 Task: In the Contact  Autumn_Adams@colgate.com, Create email and send with subject: 'Elevate Your Success: Introducing a Transformative Opportunity', and with mail content 'Greetings,_x000D_
Introducing a visionary approach that will reshape the landscape of your industry. Join us and be part of the future of success!_x000D_
Kind Regards', attach the document: Agenda.pdf and insert image: visitingcard.jpg. Below Kind Regards, write Behance and insert the URL: 'www.behance.net'. Mark checkbox to create task to follow up : In 1 week. Logged in from softage.10@softage.net
Action: Mouse moved to (81, 59)
Screenshot: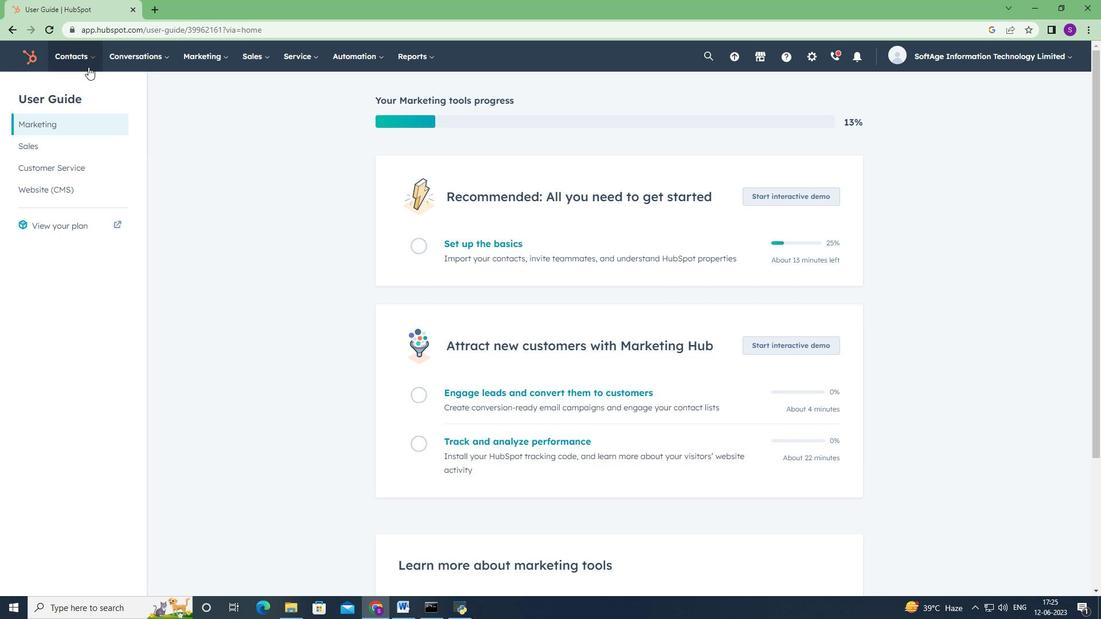 
Action: Mouse pressed left at (81, 59)
Screenshot: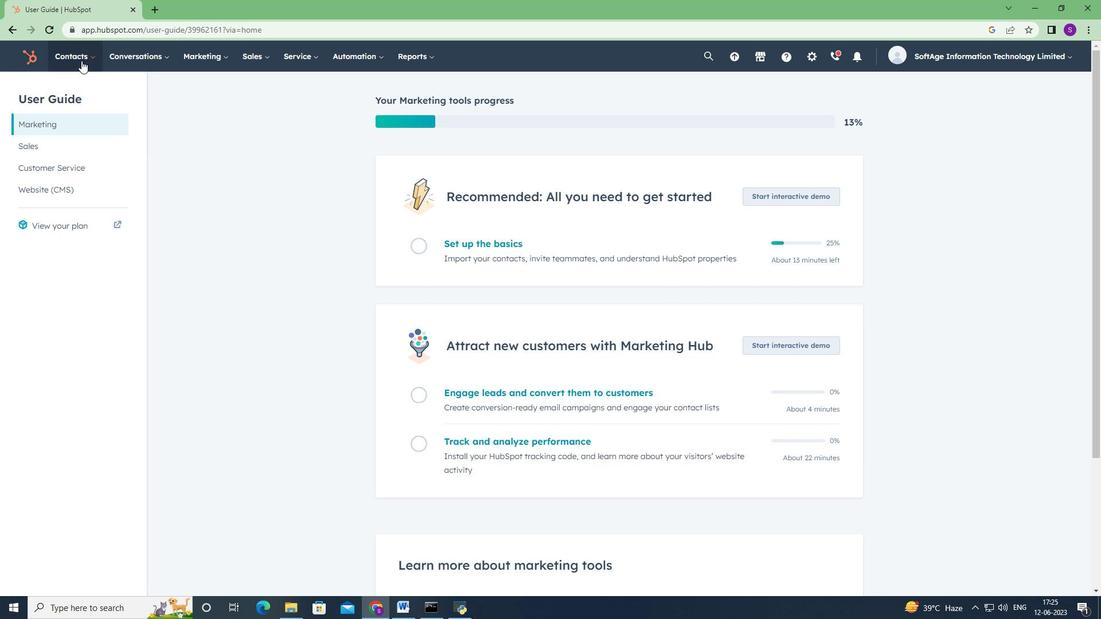 
Action: Mouse moved to (91, 88)
Screenshot: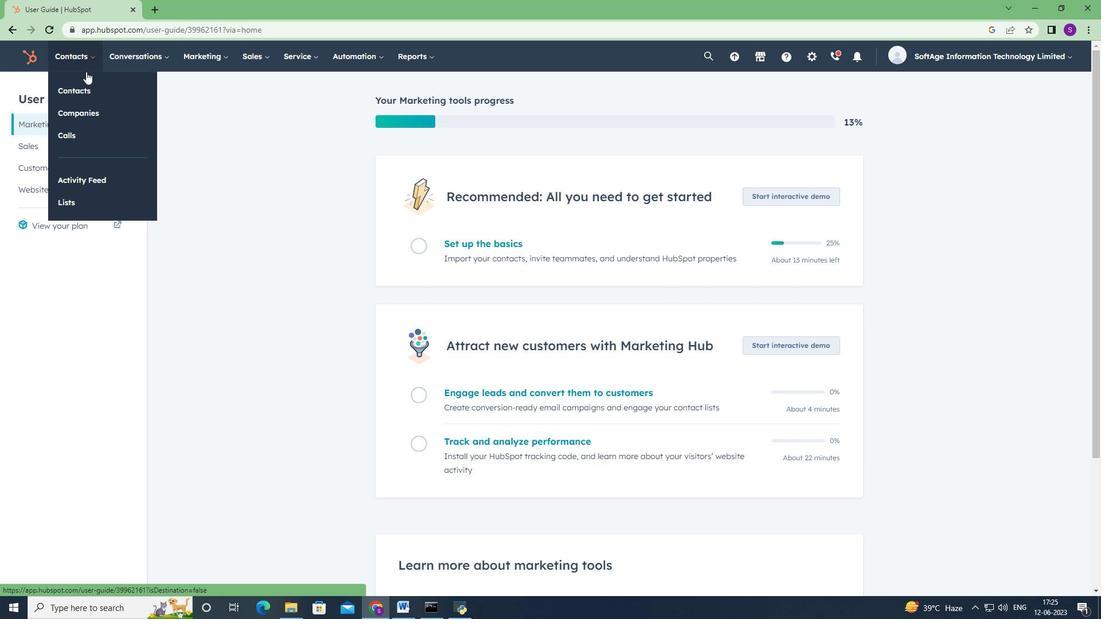 
Action: Mouse pressed left at (91, 88)
Screenshot: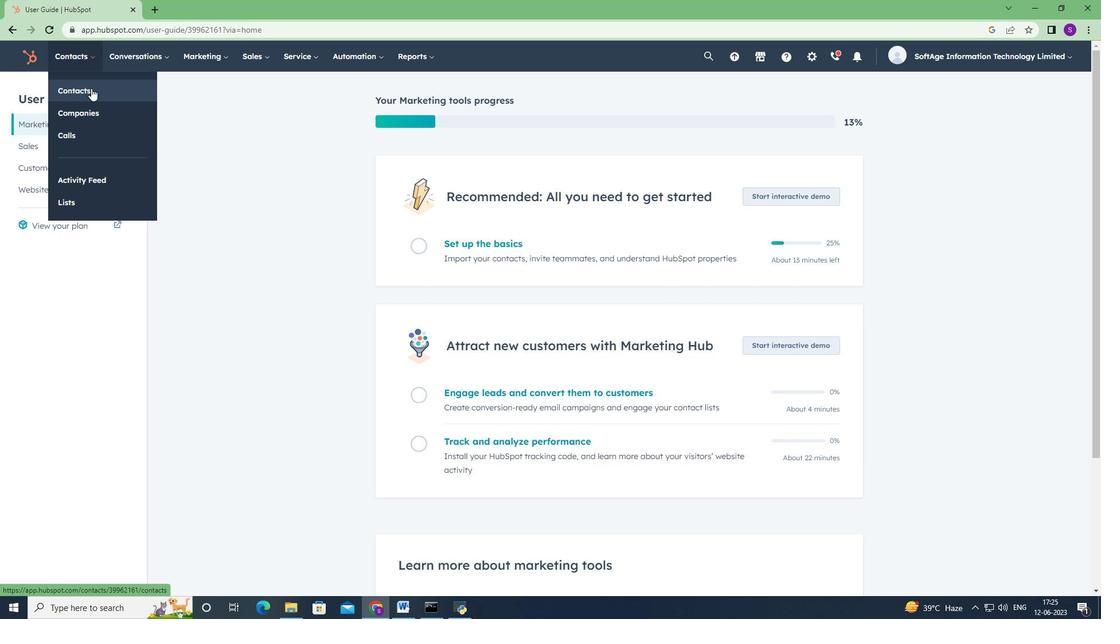 
Action: Mouse moved to (58, 183)
Screenshot: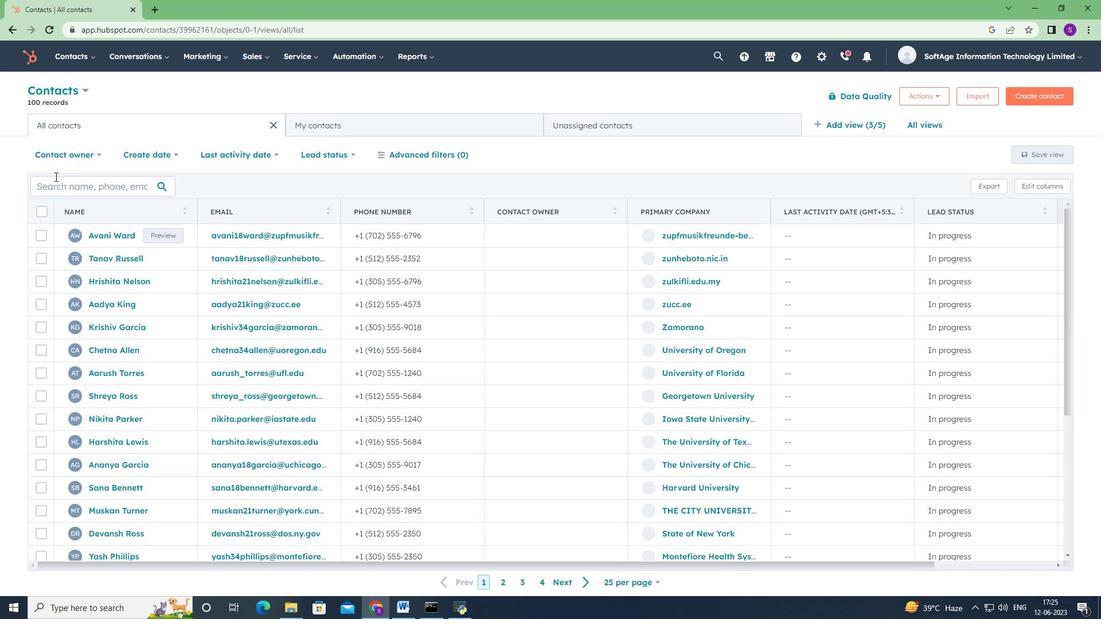 
Action: Mouse pressed left at (58, 183)
Screenshot: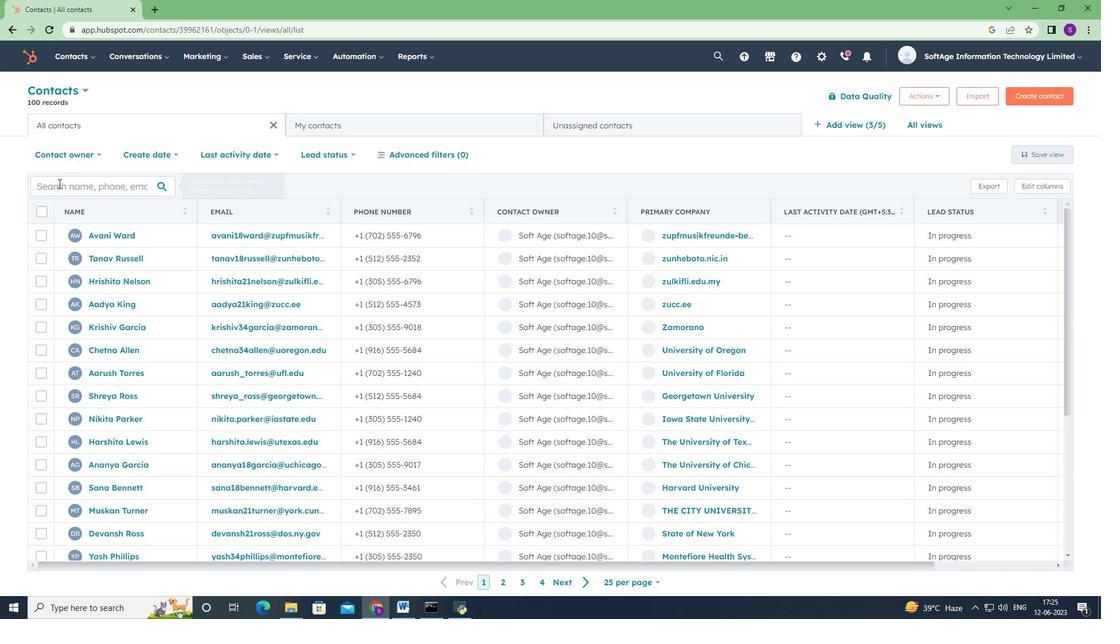 
Action: Key pressed <Key.shift>Autumn<Key.shift>_a<Key.backspace><Key.shift>Adams<Key.shift><Key.shift>@colgate.com
Screenshot: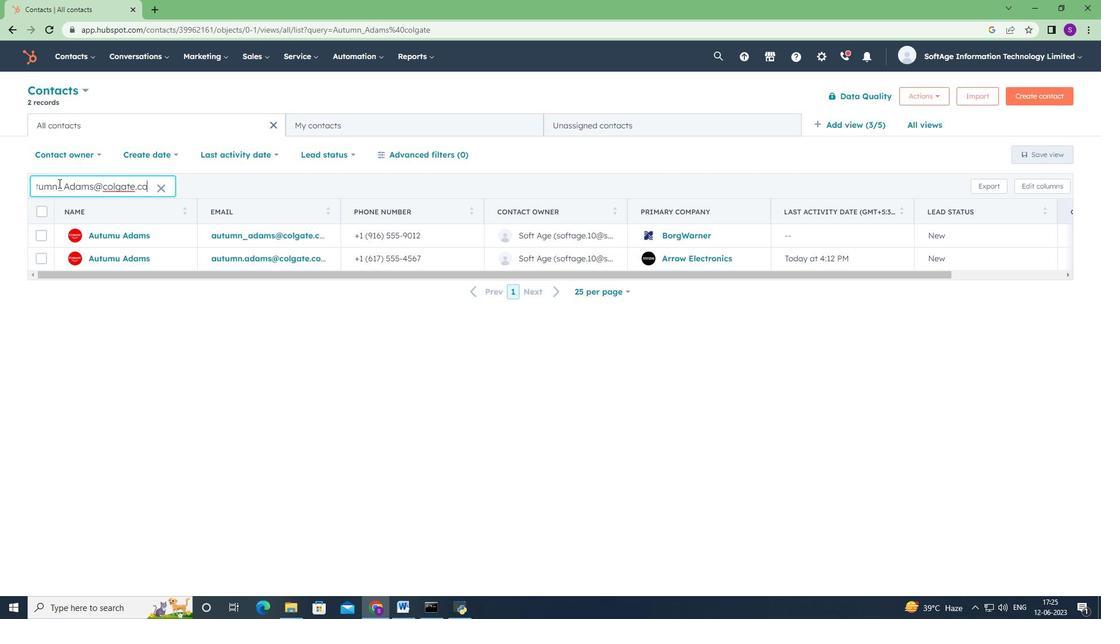 
Action: Mouse moved to (110, 238)
Screenshot: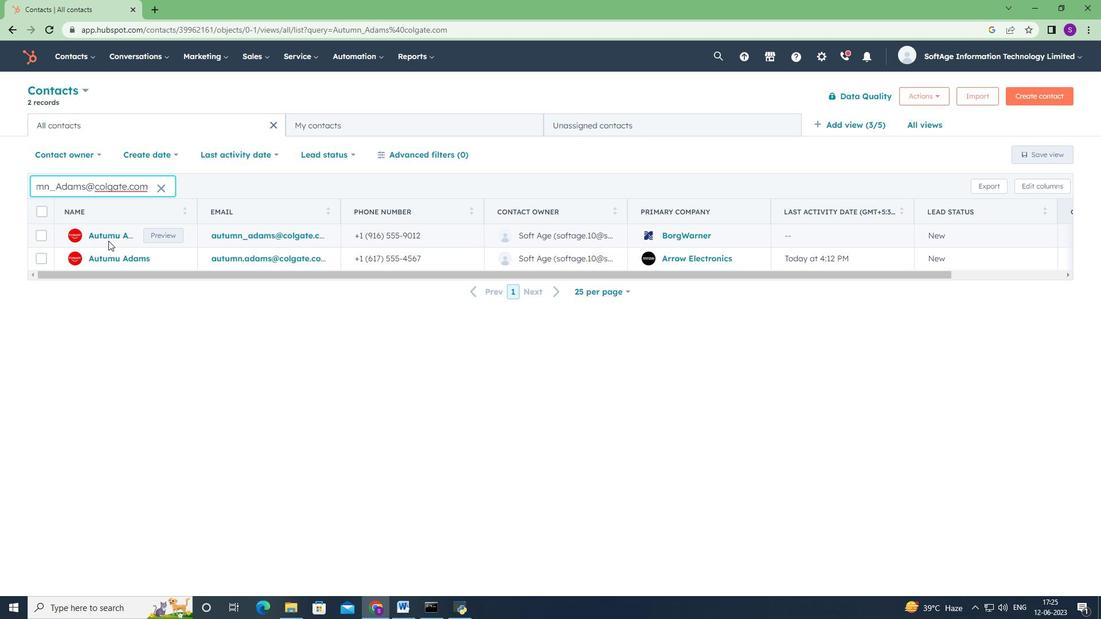 
Action: Mouse pressed left at (110, 238)
Screenshot: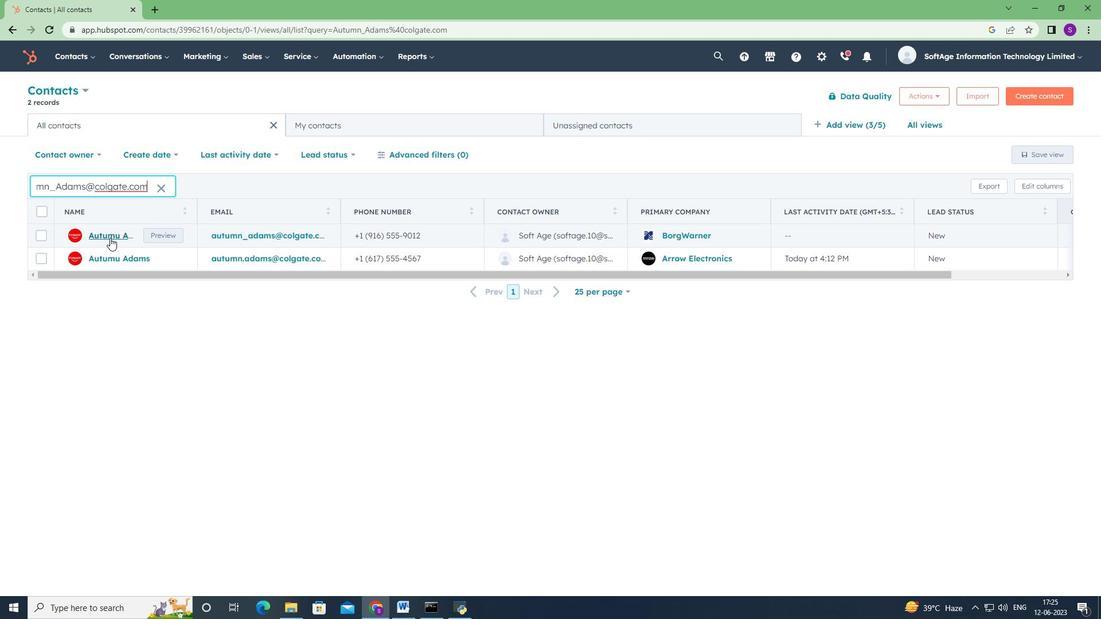 
Action: Mouse moved to (82, 188)
Screenshot: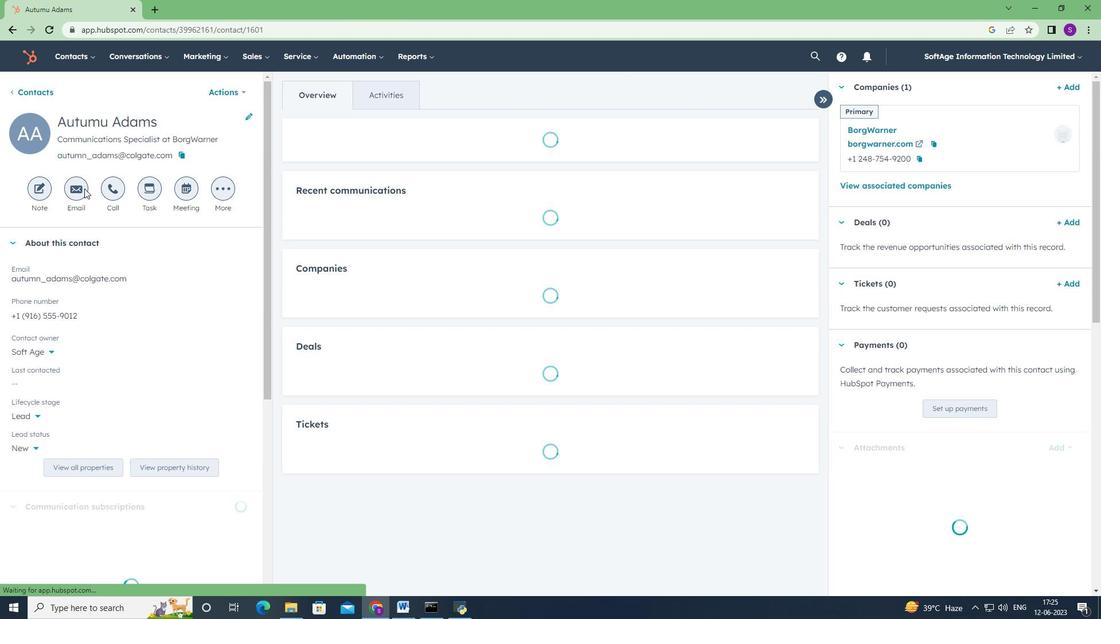 
Action: Mouse pressed left at (82, 188)
Screenshot: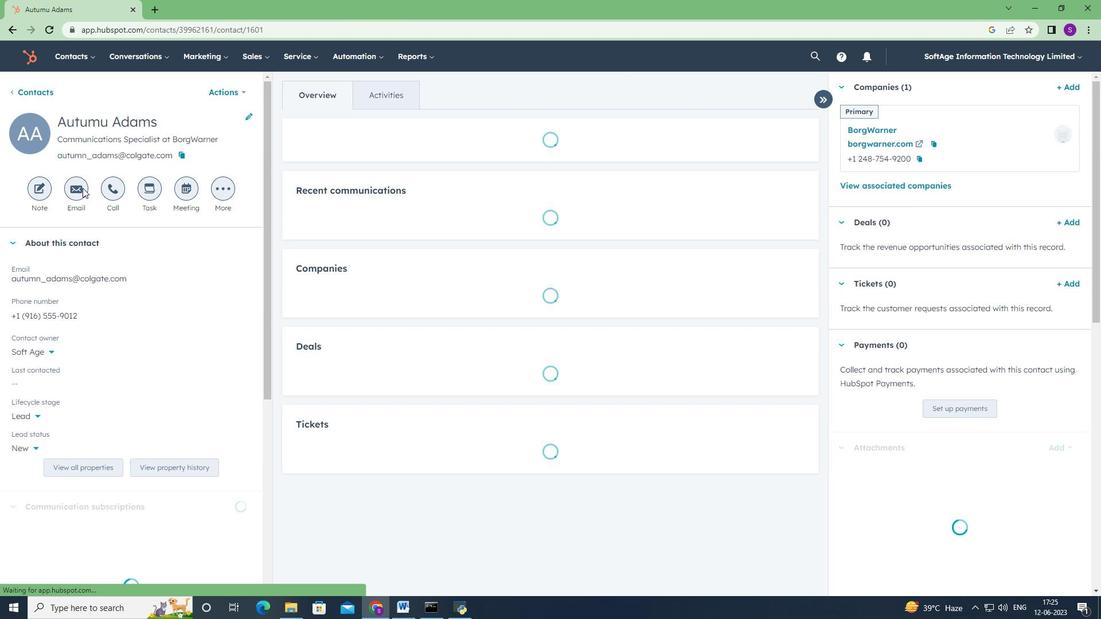 
Action: Mouse moved to (732, 405)
Screenshot: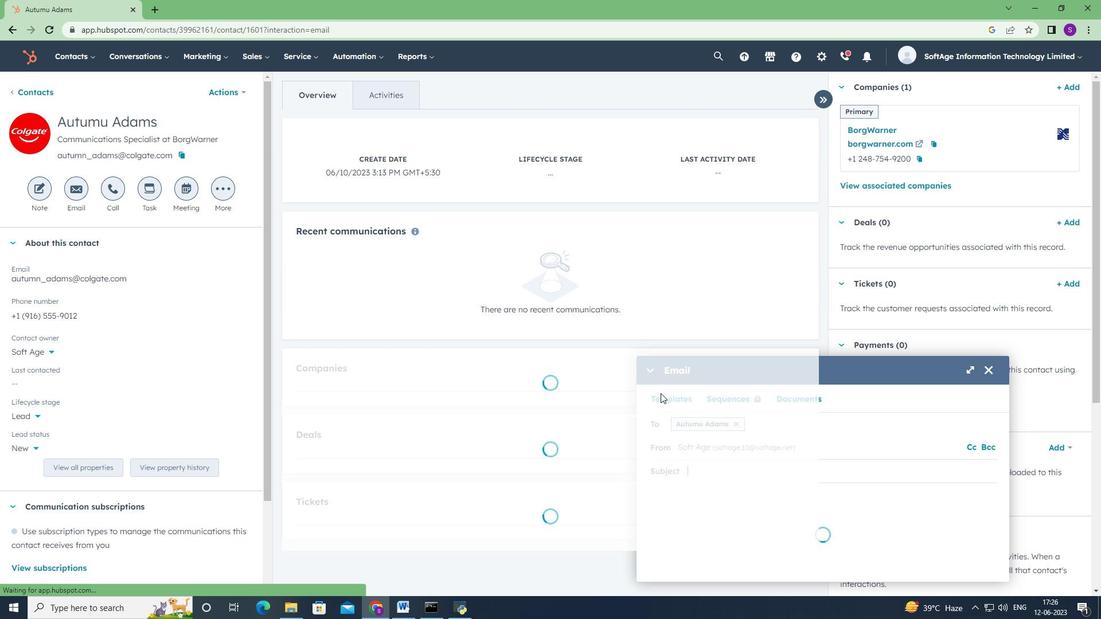 
Action: Mouse scrolled (732, 404) with delta (0, 0)
Screenshot: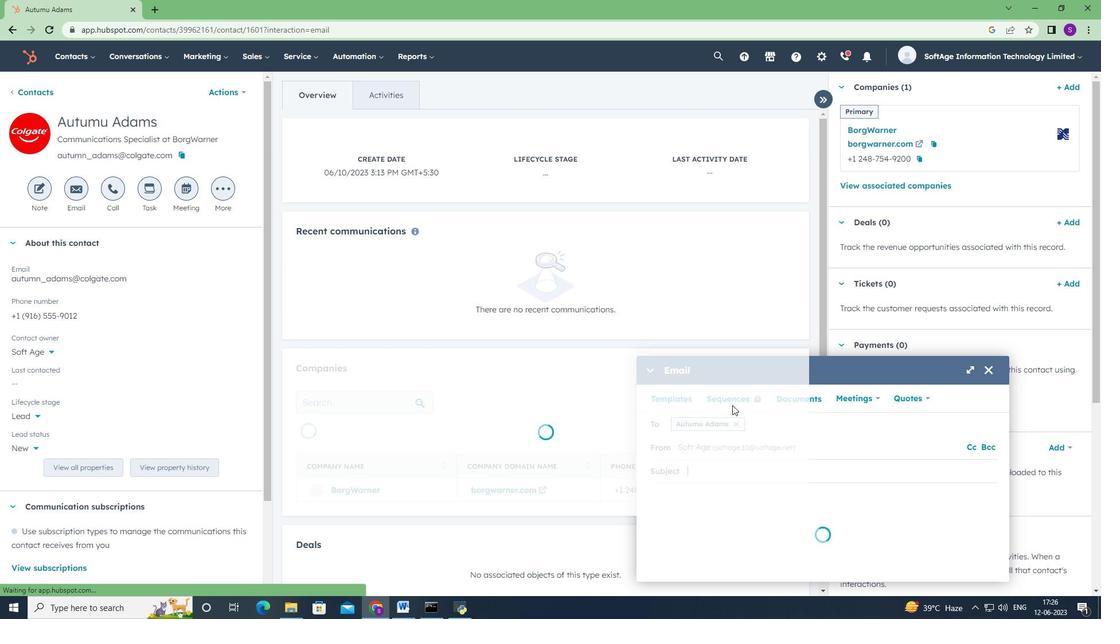 
Action: Mouse scrolled (732, 404) with delta (0, 0)
Screenshot: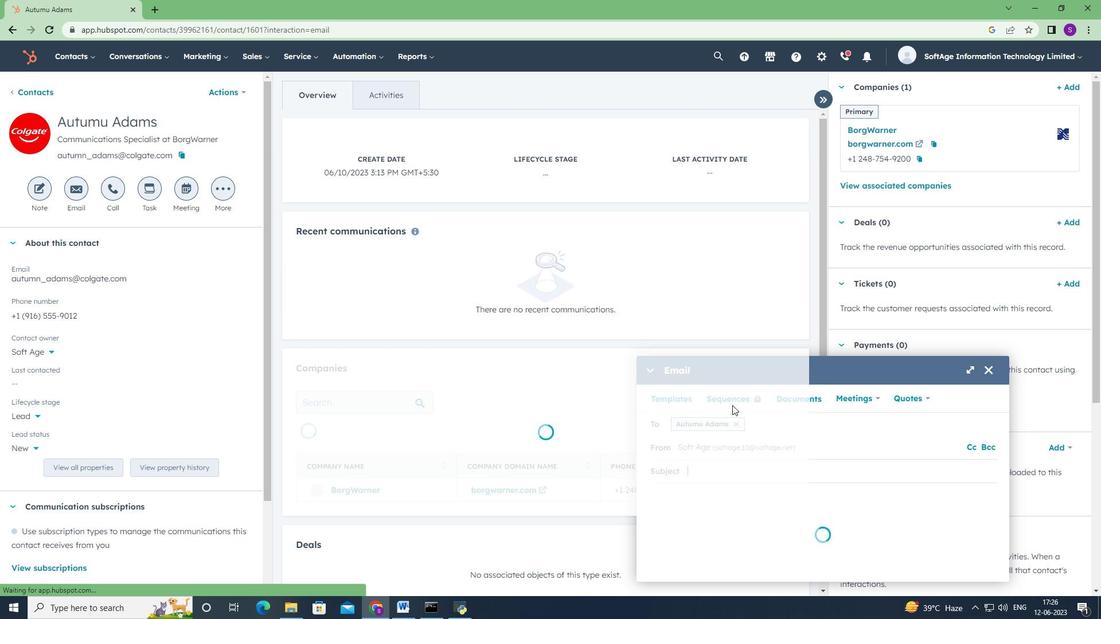 
Action: Mouse scrolled (732, 404) with delta (0, 0)
Screenshot: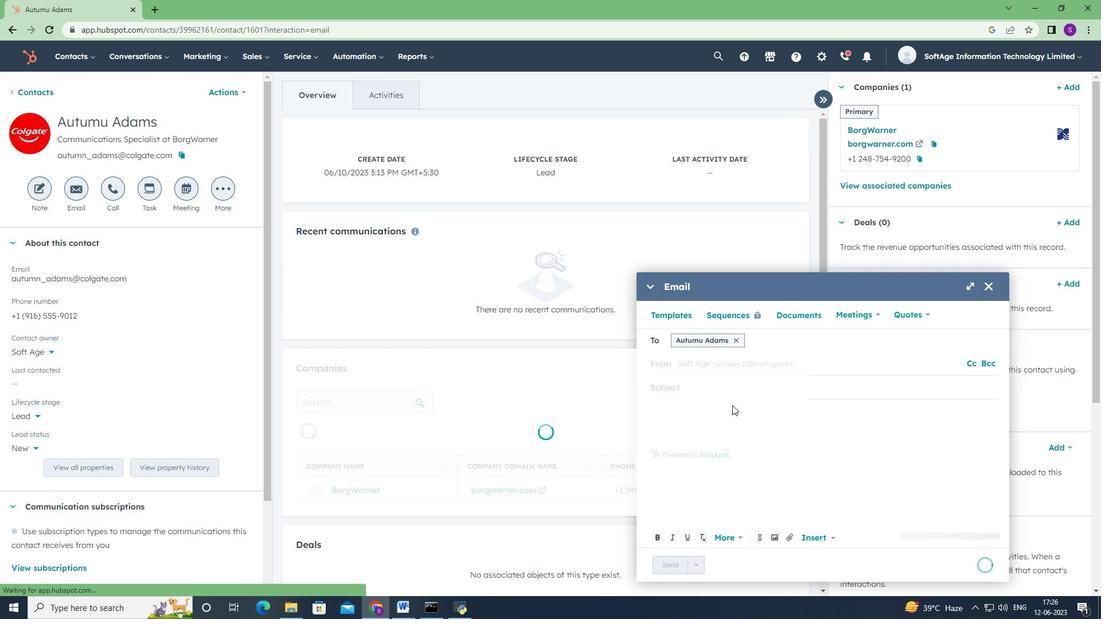 
Action: Mouse moved to (694, 383)
Screenshot: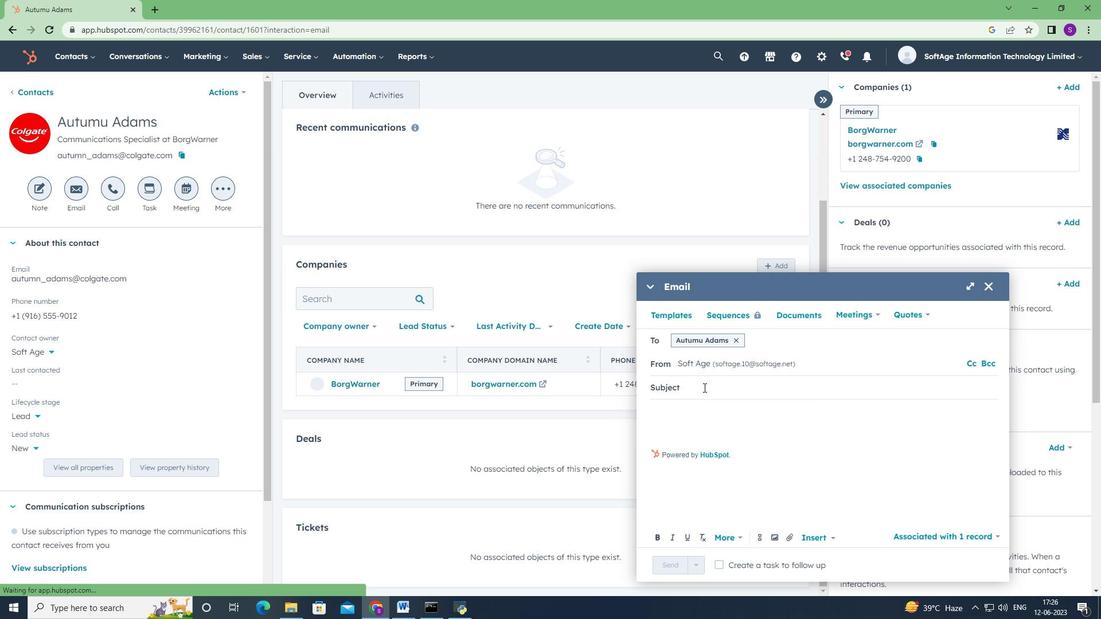 
Action: Mouse pressed left at (694, 383)
Screenshot: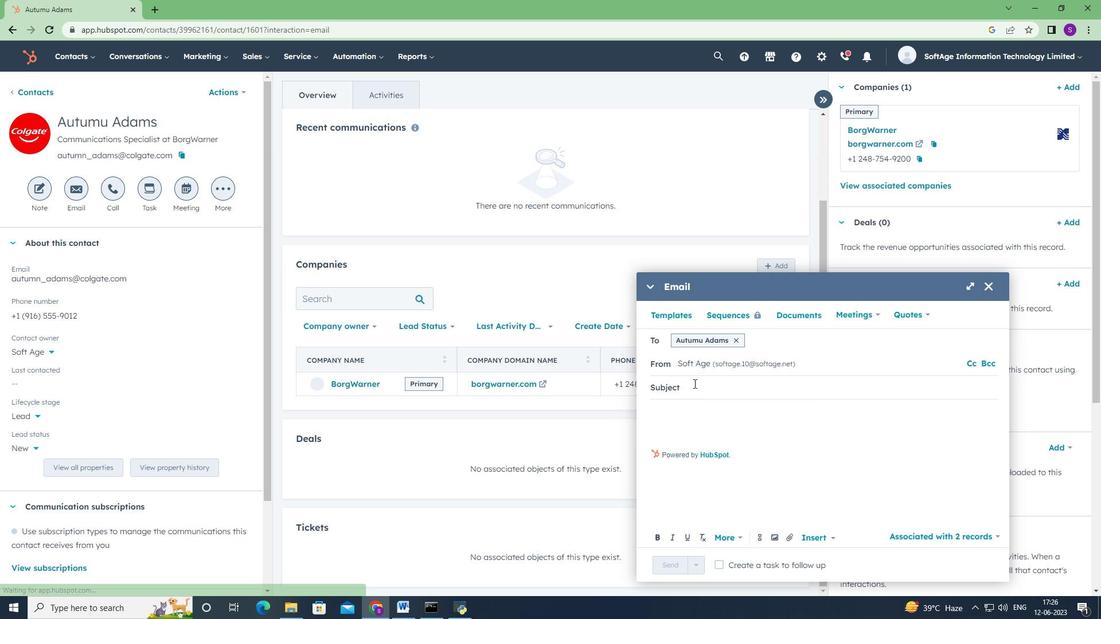 
Action: Key pressed <Key.shift>Elevate<Key.space><Key.shift>YOur<Key.space><Key.shift>Success<Key.shift>:<Key.space><Key.shift><Key.shift><Key.shift>Introducing<Key.space>a<Key.space><Key.shift>Transformative<Key.space><Key.shift>Opportunity
Screenshot: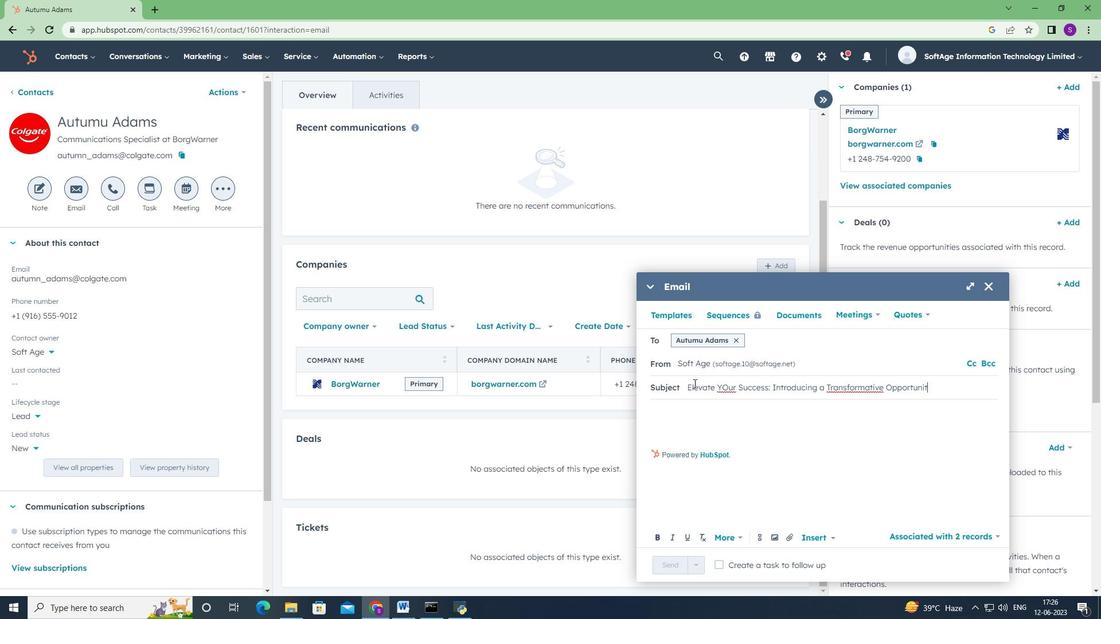 
Action: Mouse moved to (669, 409)
Screenshot: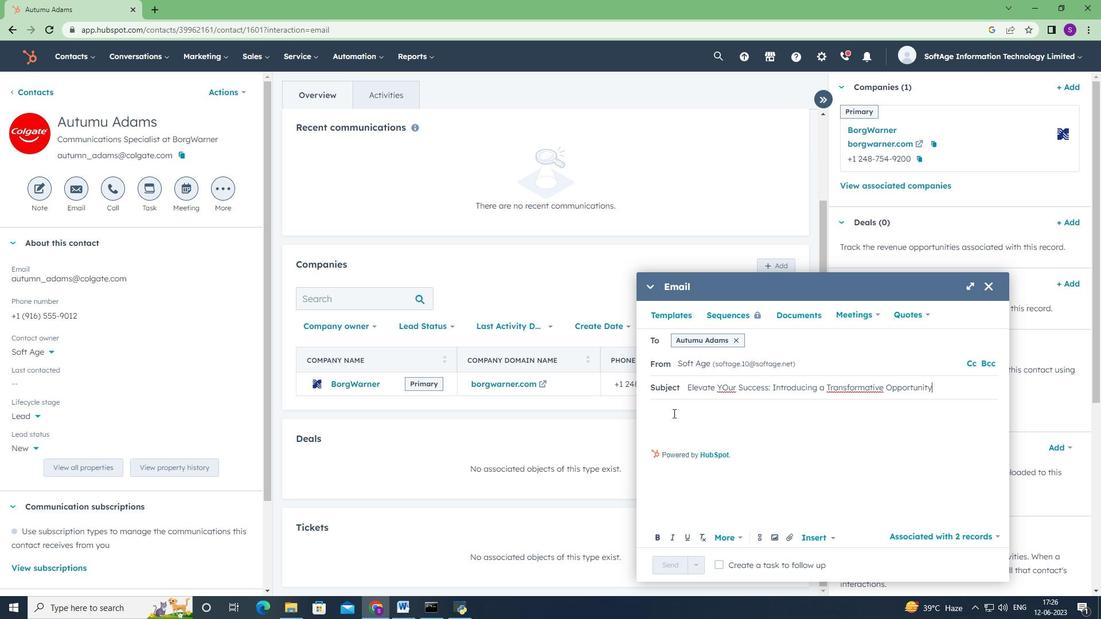
Action: Mouse pressed left at (669, 409)
Screenshot: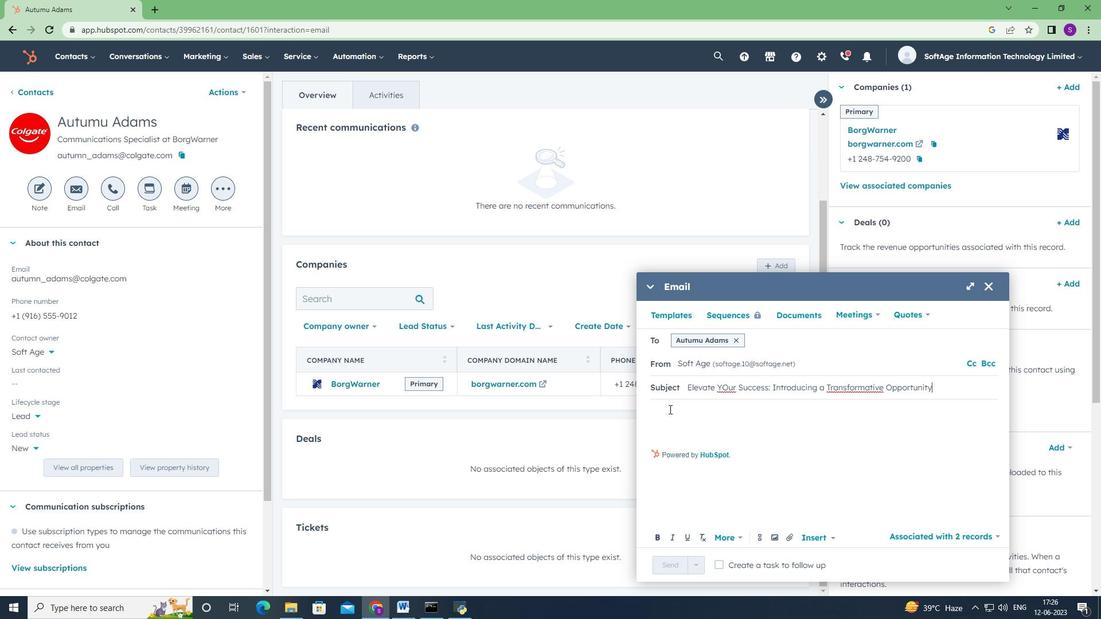 
Action: Key pressed <Key.shift><Key.shift><Key.shift><Key.shift><Key.shift><Key.shift><Key.shift><Key.shift><Key.shift><Key.shift><Key.shift><Key.shift><Key.shift><Key.shift><Key.shift><Key.shift><Key.shift><Key.shift><Key.shift><Key.shift><Key.shift><Key.shift><Key.shift><Key.shift><Key.shift><Key.shift><Key.shift><Key.shift><Key.shift><Key.shift><Key.shift><Key.shift><Key.shift><Key.shift><Key.shift><Key.shift><Key.shift><Key.shift><Key.shift><Key.shift><Key.shift><Key.shift><Key.shift>Greetings
Screenshot: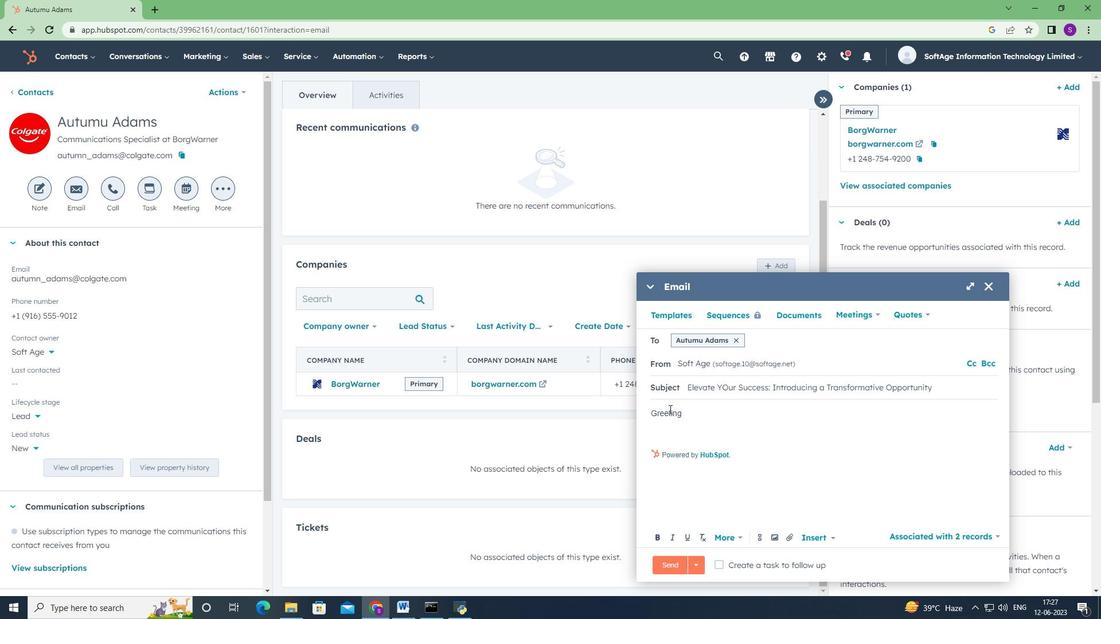 
Action: Mouse moved to (702, 416)
Screenshot: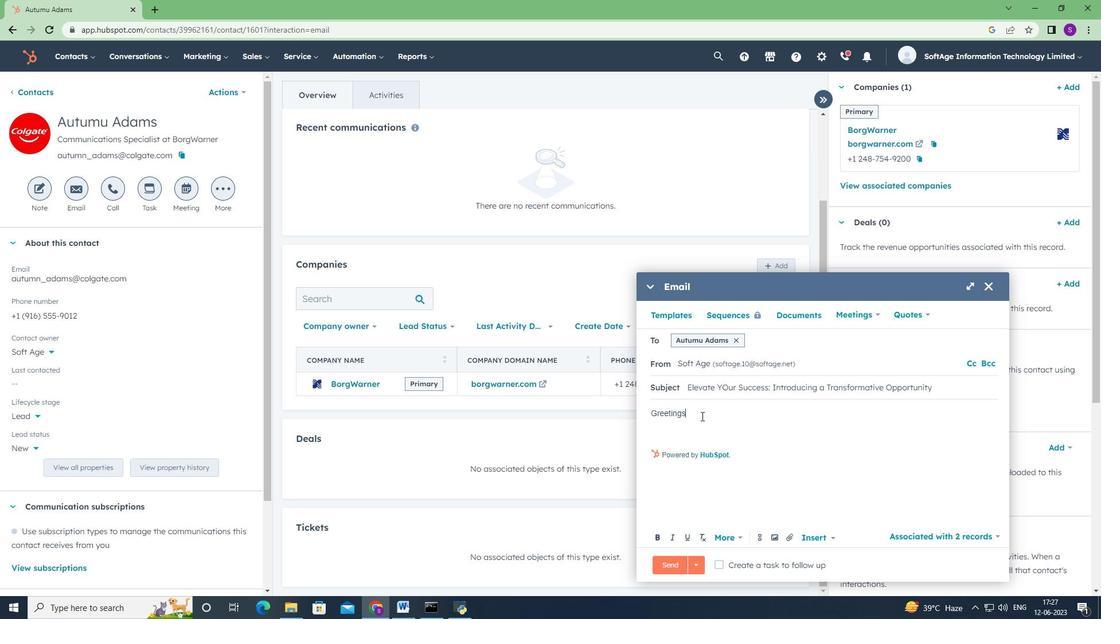 
Action: Key pressed <Key.enter><Key.shift><Key.shift><Key.shift><Key.shift><Key.shift><Key.shift><Key.shift>Introducing<Key.space>a<Key.space>visionary<Key.space>apprach<Key.space>that<Key.space>will<Key.space>reshape<Key.space>the<Key.space>landscape<Key.space>of<Key.space>your<Key.space>industry.<Key.space><Key.shift>Join<Key.space>us<Key.space>and<Key.space>be<Key.space>part<Key.space>of<Key.space>the<Key.space>future<Key.space>of<Key.space>success<Key.shift>!<Key.enter><Key.shift><Key.shift><Key.shift><Key.shift>Kind<Key.space>r<Key.backspace><Key.shift>Regards
Screenshot: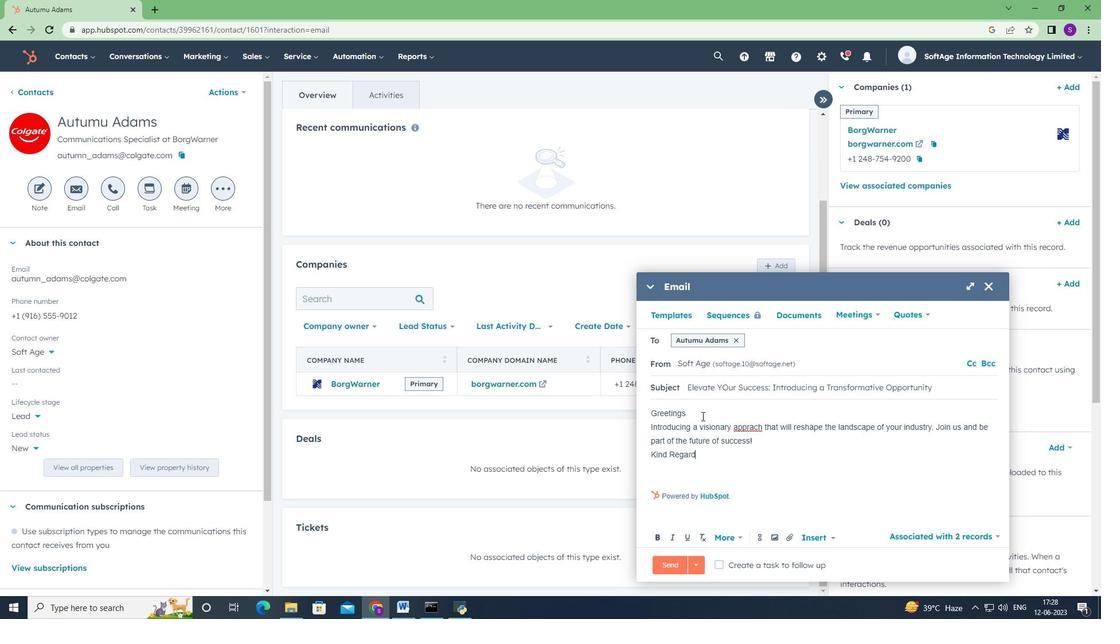 
Action: Mouse moved to (791, 538)
Screenshot: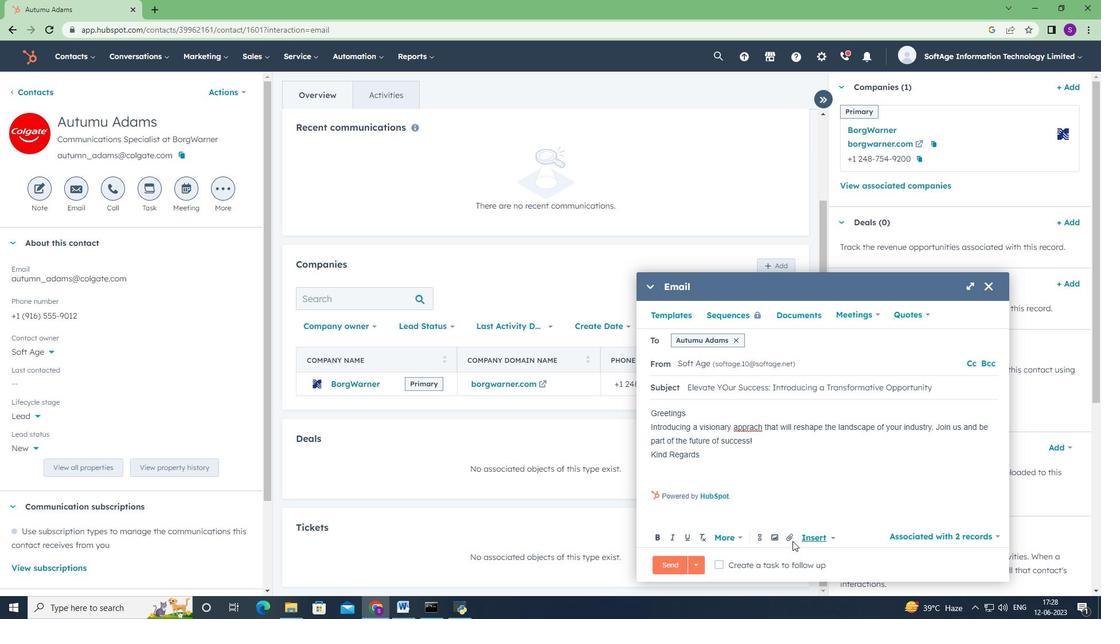 
Action: Mouse pressed left at (791, 538)
Screenshot: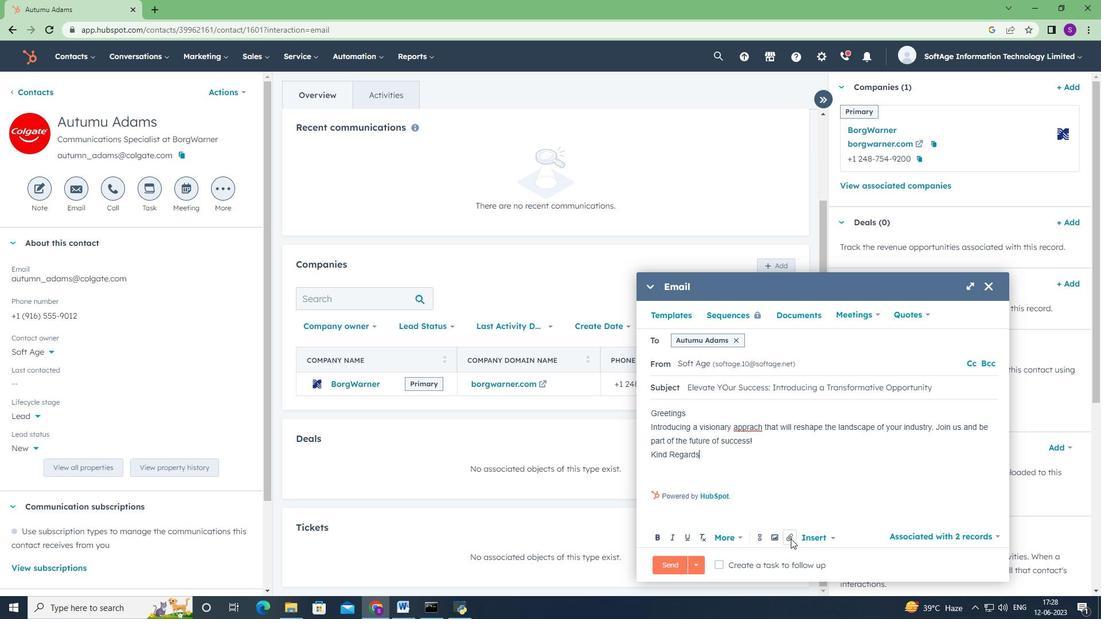 
Action: Mouse moved to (811, 501)
Screenshot: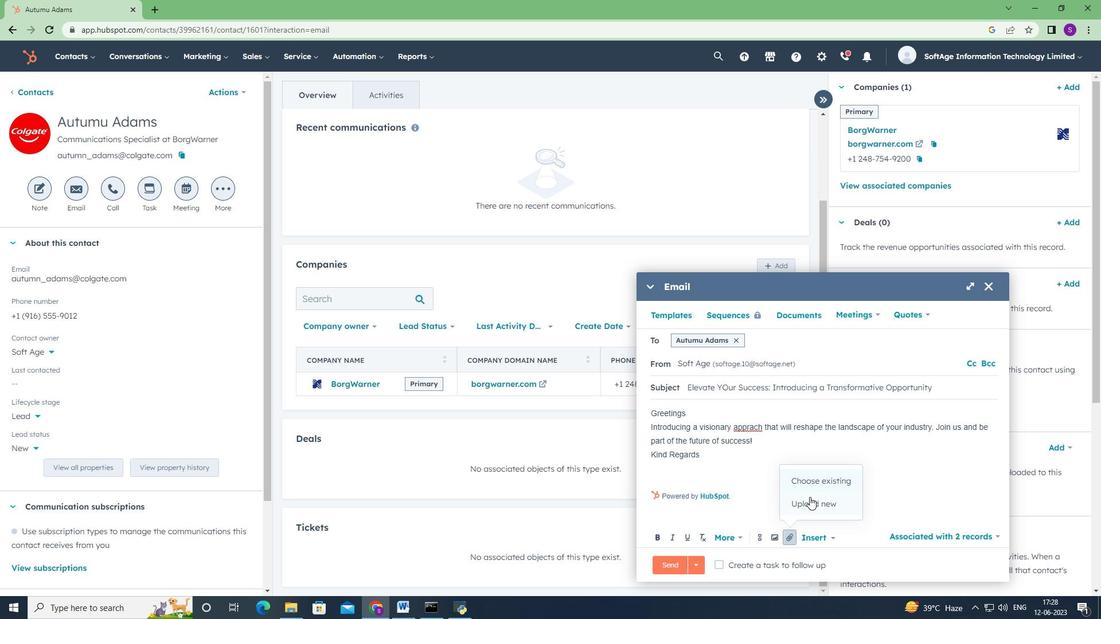
Action: Mouse pressed left at (811, 501)
Screenshot: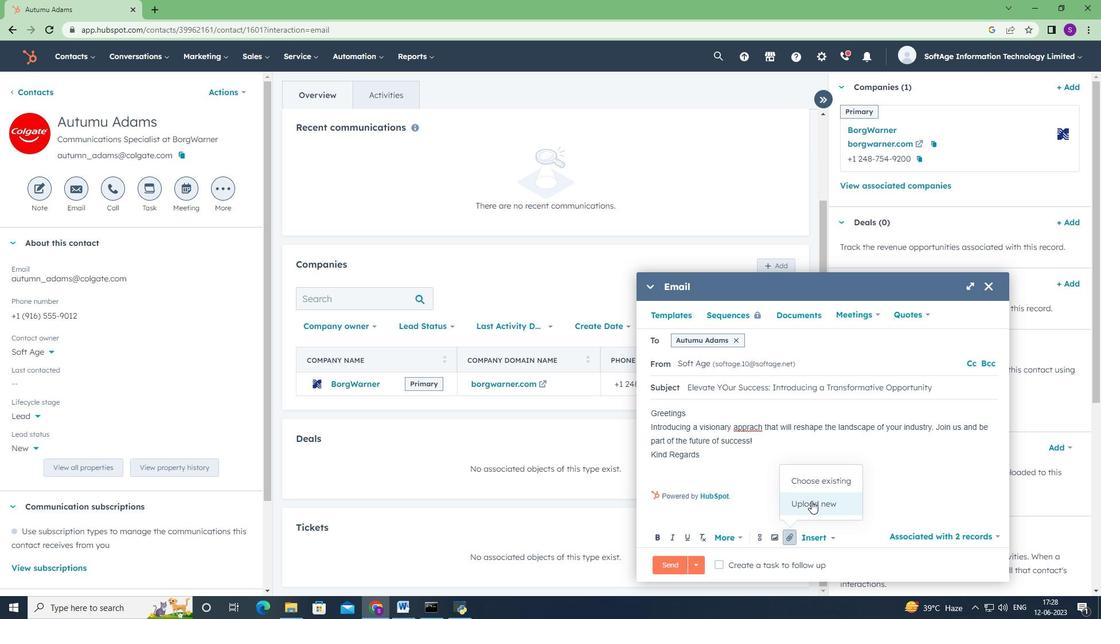 
Action: Mouse moved to (57, 139)
Screenshot: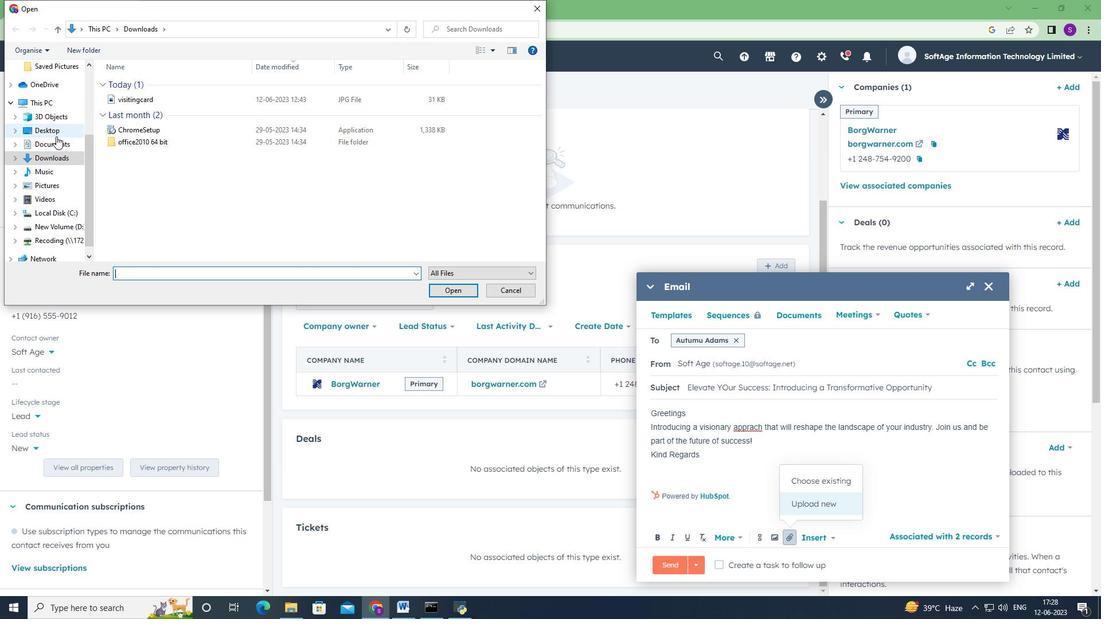 
Action: Mouse pressed left at (57, 139)
Screenshot: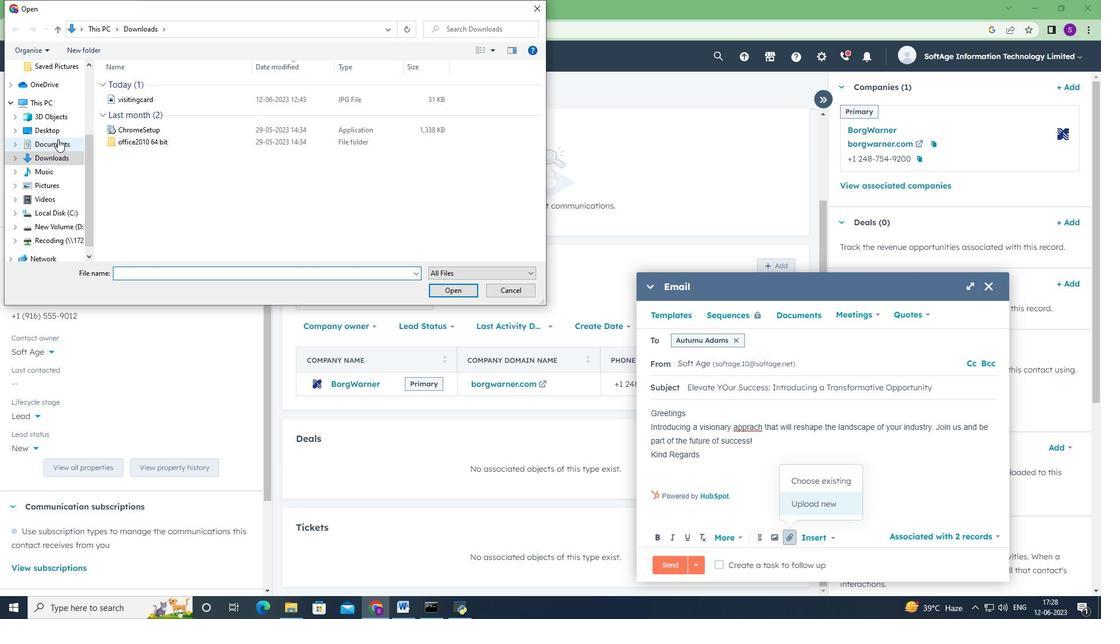 
Action: Mouse moved to (130, 82)
Screenshot: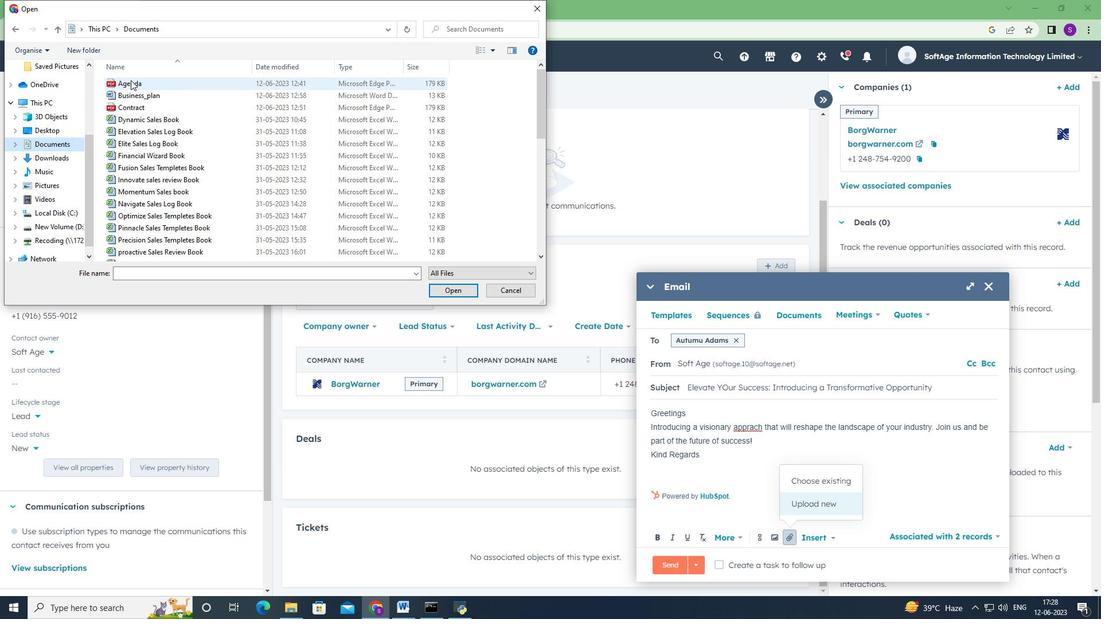 
Action: Mouse pressed left at (130, 82)
Screenshot: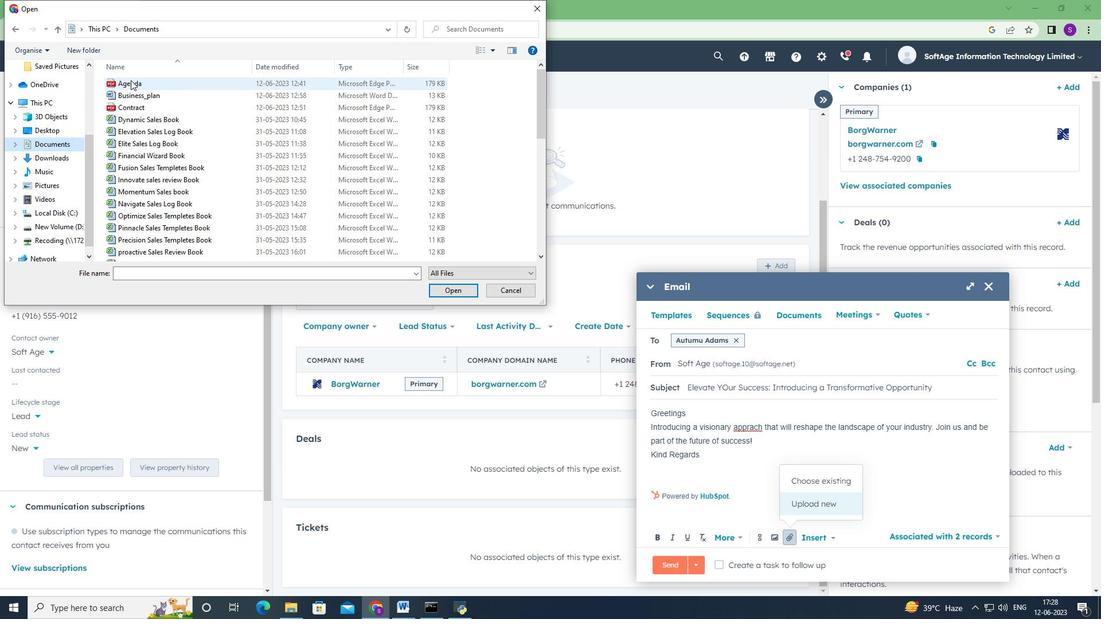 
Action: Mouse moved to (448, 289)
Screenshot: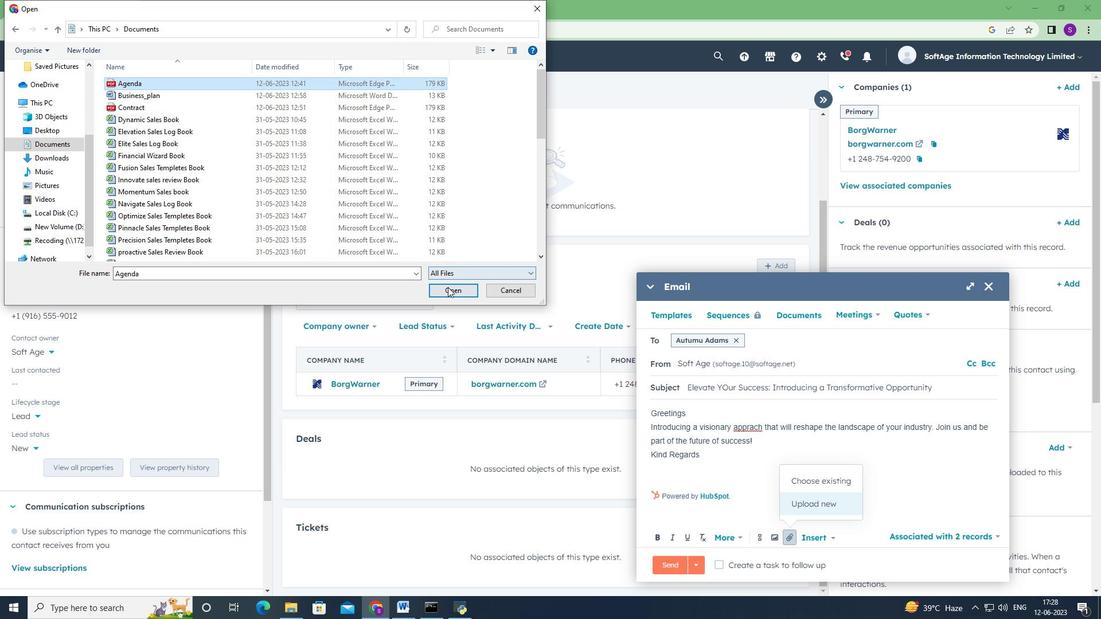 
Action: Mouse pressed left at (448, 289)
Screenshot: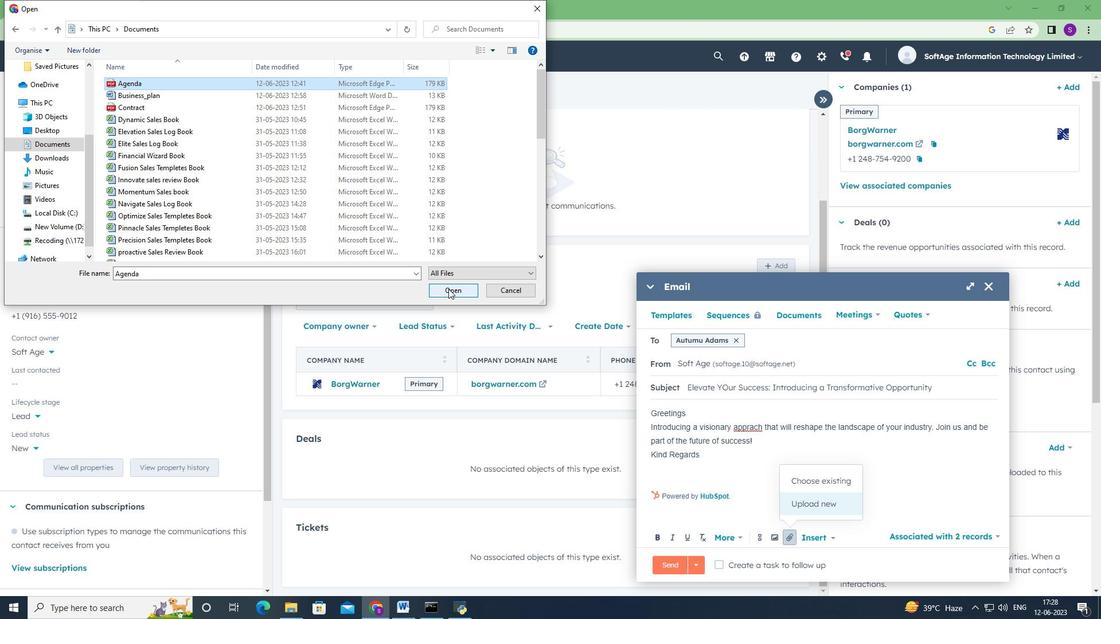 
Action: Mouse moved to (770, 508)
Screenshot: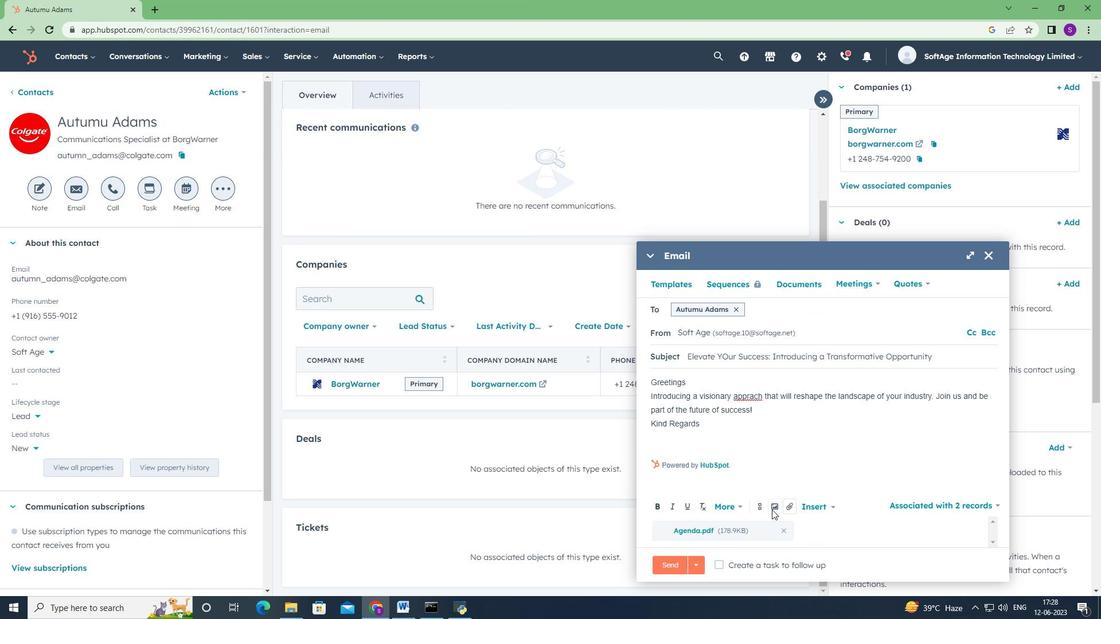 
Action: Mouse pressed left at (770, 508)
Screenshot: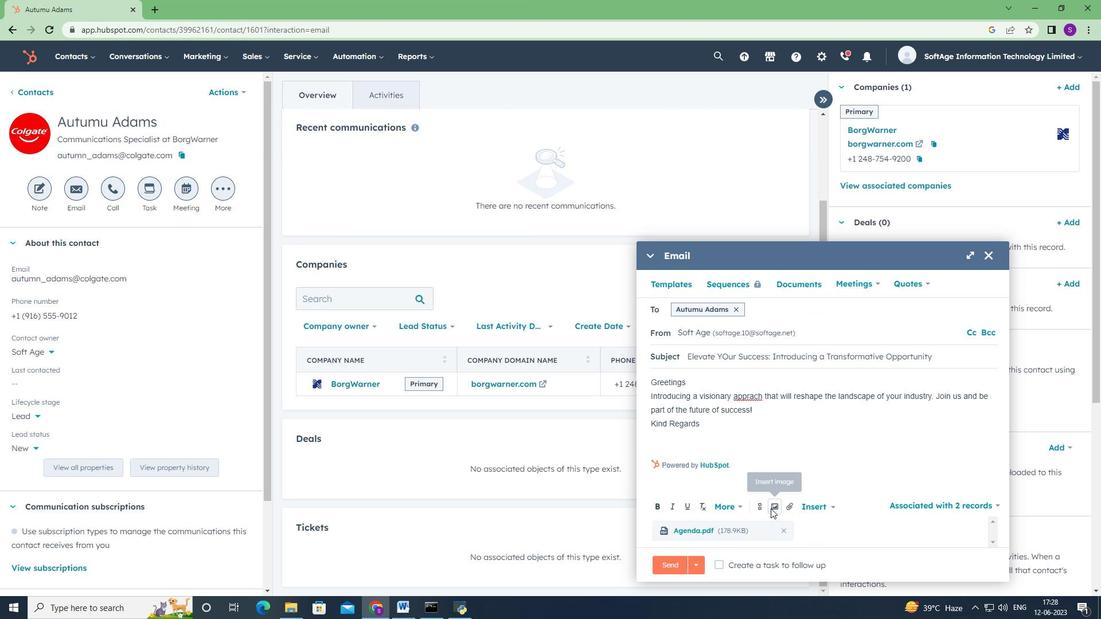 
Action: Mouse moved to (754, 474)
Screenshot: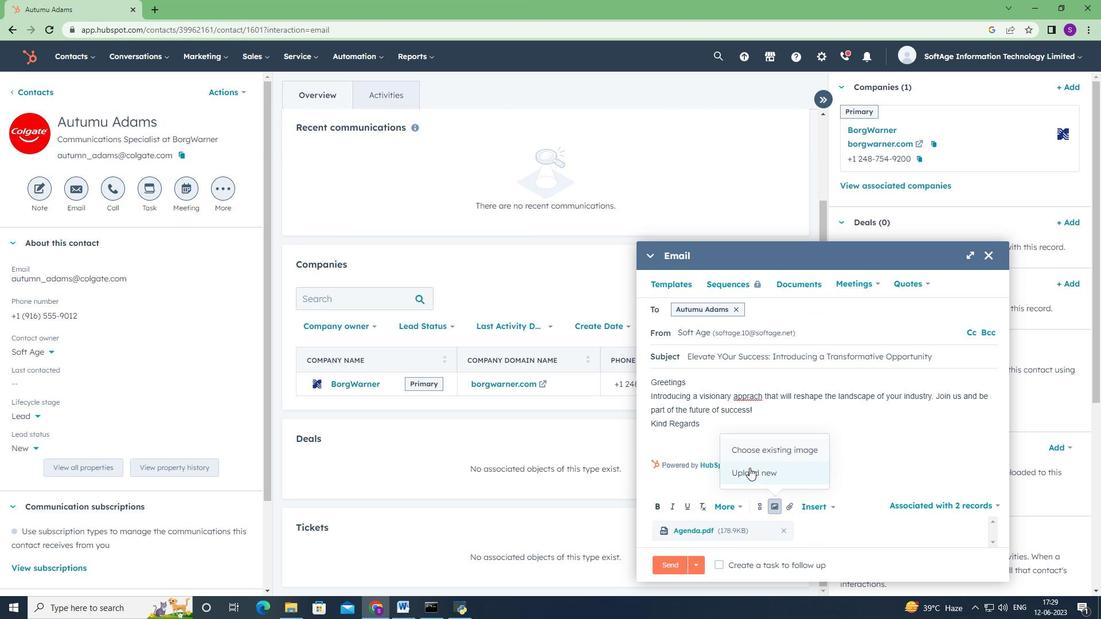 
Action: Mouse pressed left at (754, 474)
Screenshot: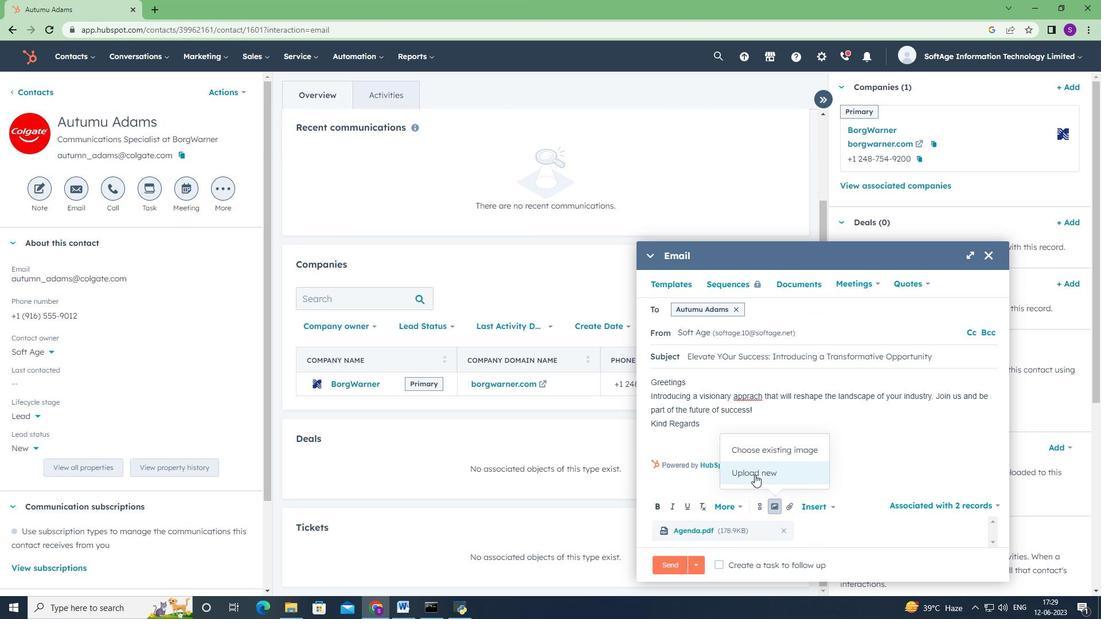 
Action: Mouse moved to (62, 155)
Screenshot: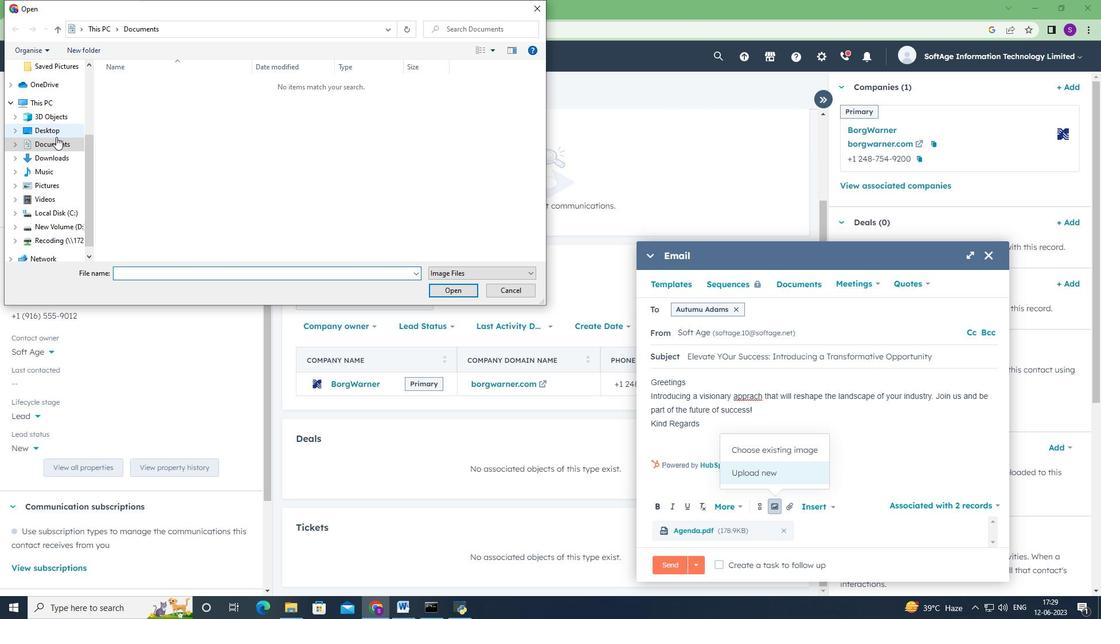 
Action: Mouse pressed left at (62, 155)
Screenshot: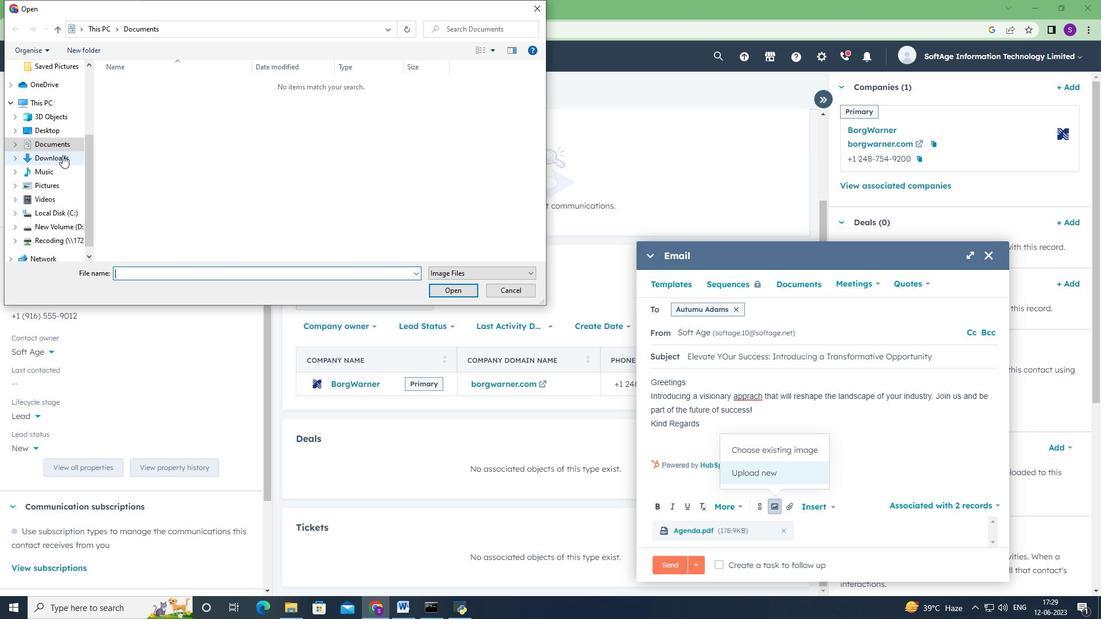 
Action: Mouse moved to (160, 102)
Screenshot: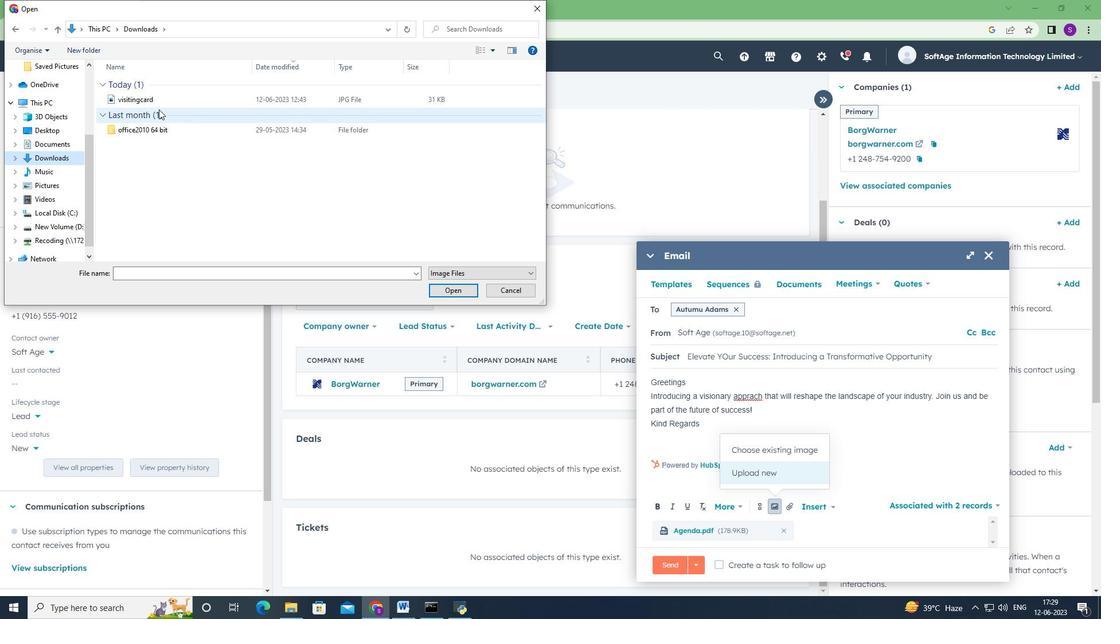 
Action: Mouse pressed left at (160, 102)
Screenshot: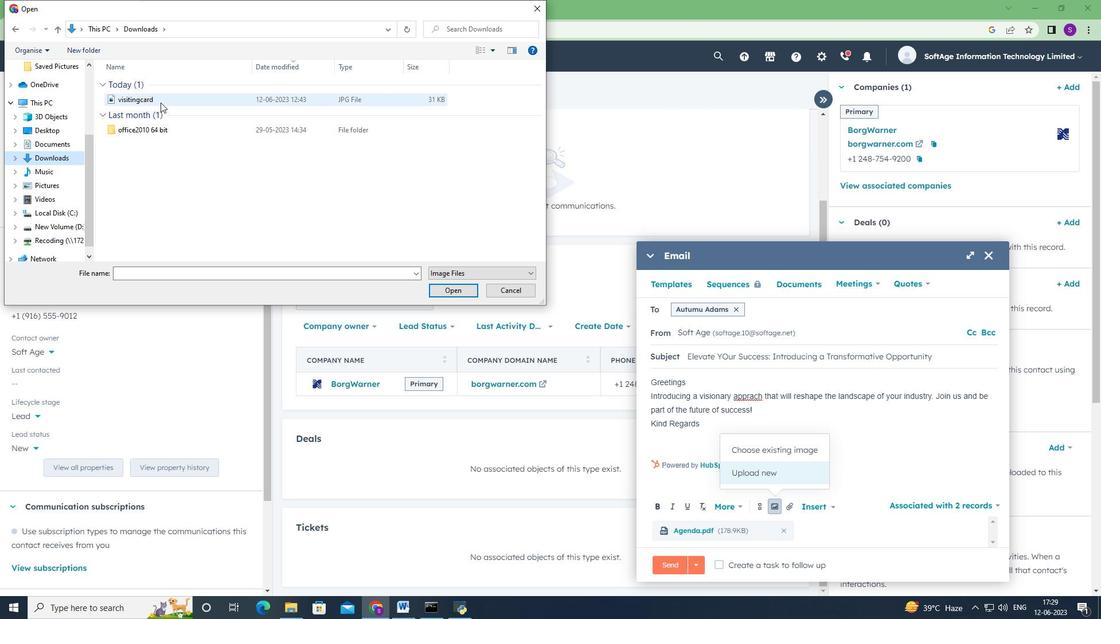 
Action: Mouse moved to (462, 289)
Screenshot: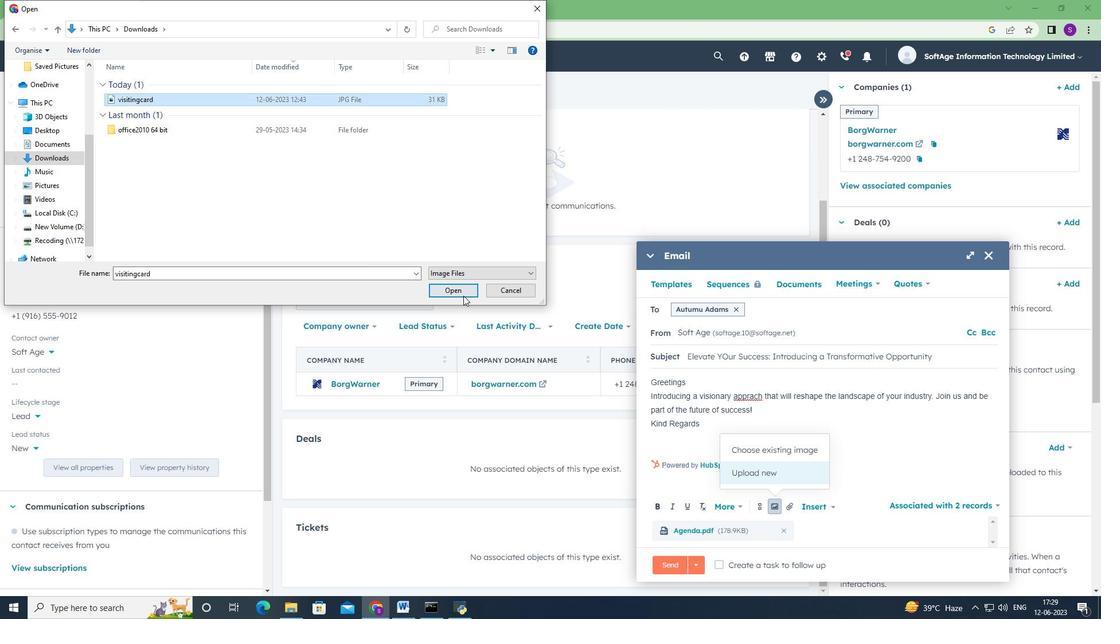 
Action: Mouse pressed left at (462, 289)
Screenshot: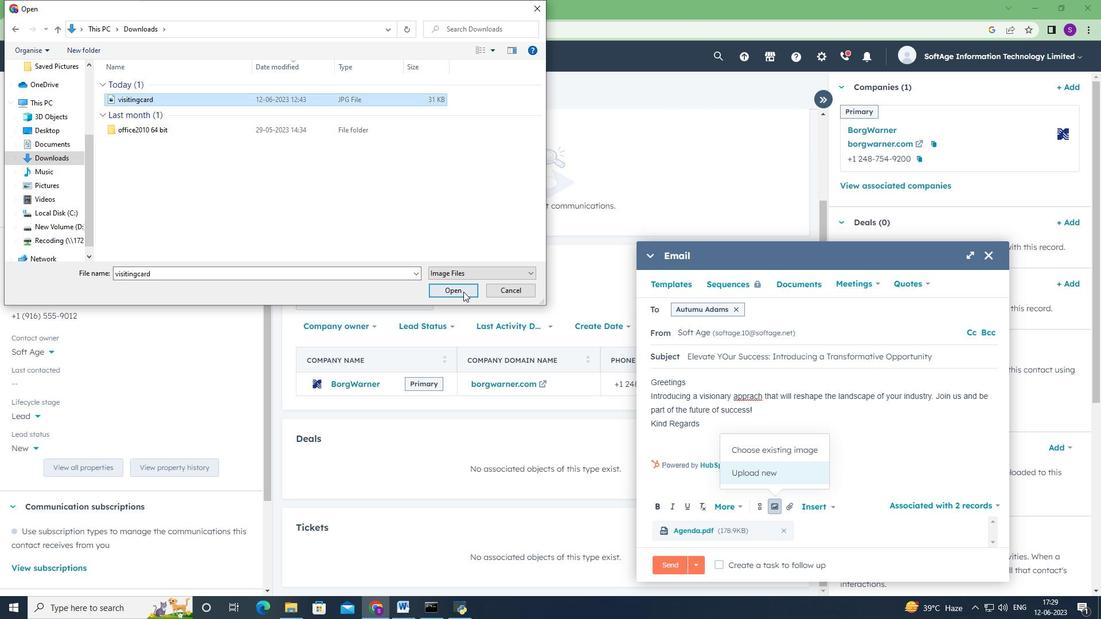 
Action: Mouse moved to (702, 320)
Screenshot: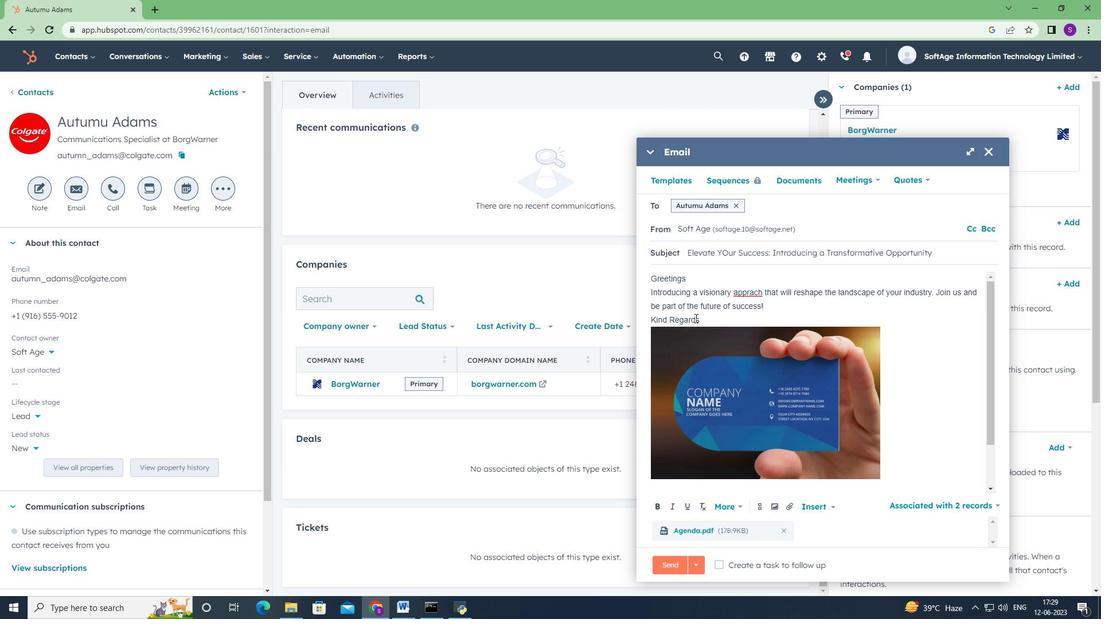 
Action: Mouse pressed left at (702, 320)
Screenshot: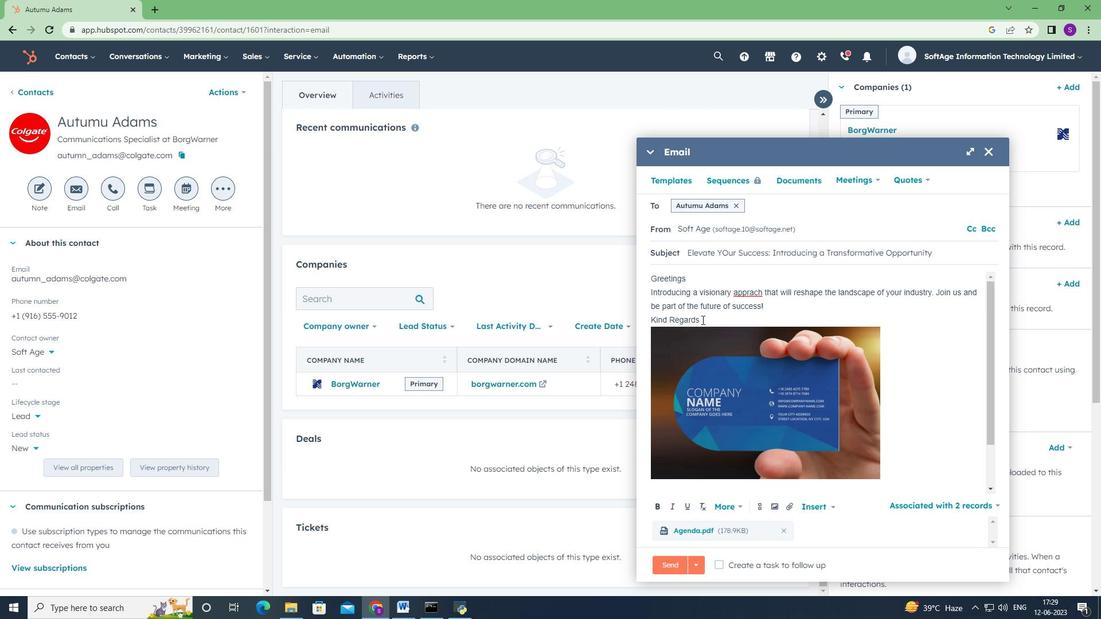 
Action: Key pressed <Key.enter>
Screenshot: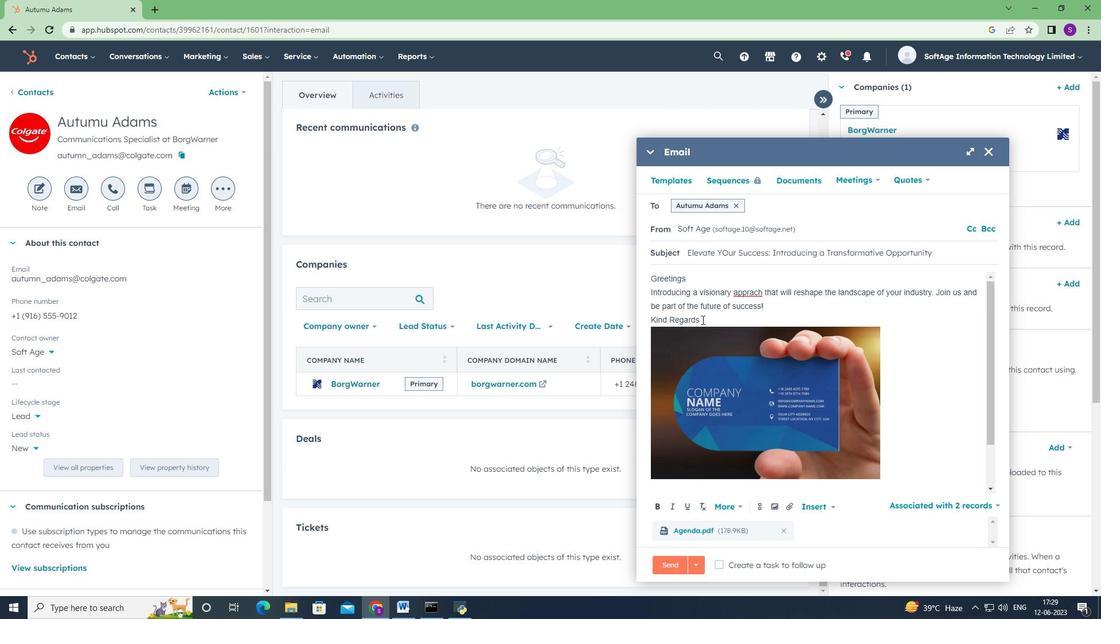 
Action: Mouse moved to (729, 501)
Screenshot: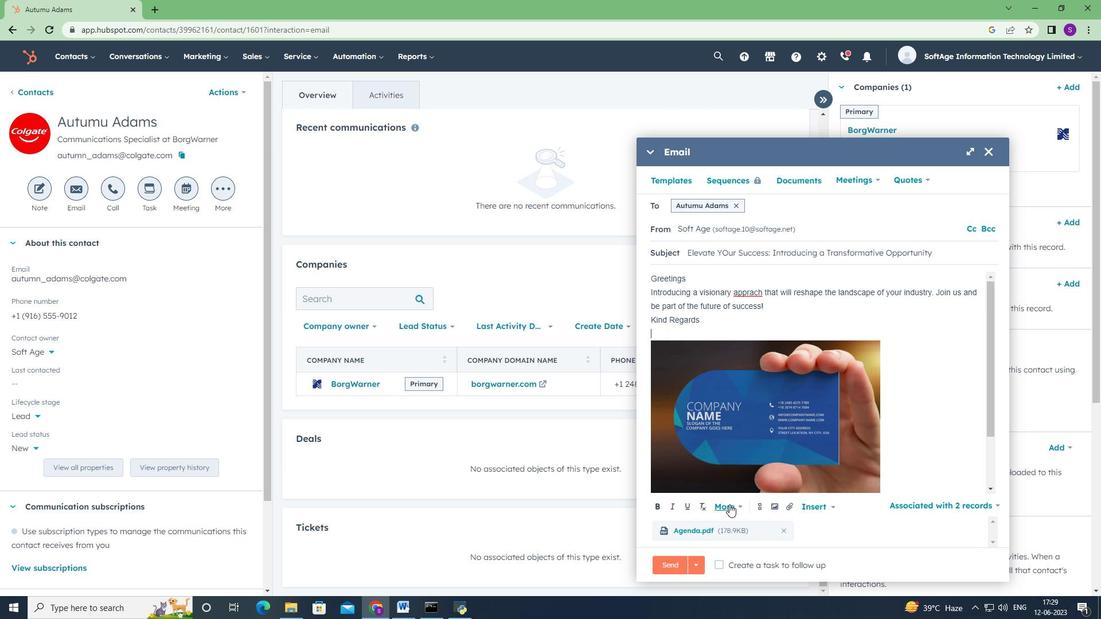 
Action: Key pressed <Key.shift>Behance<Key.space>
Screenshot: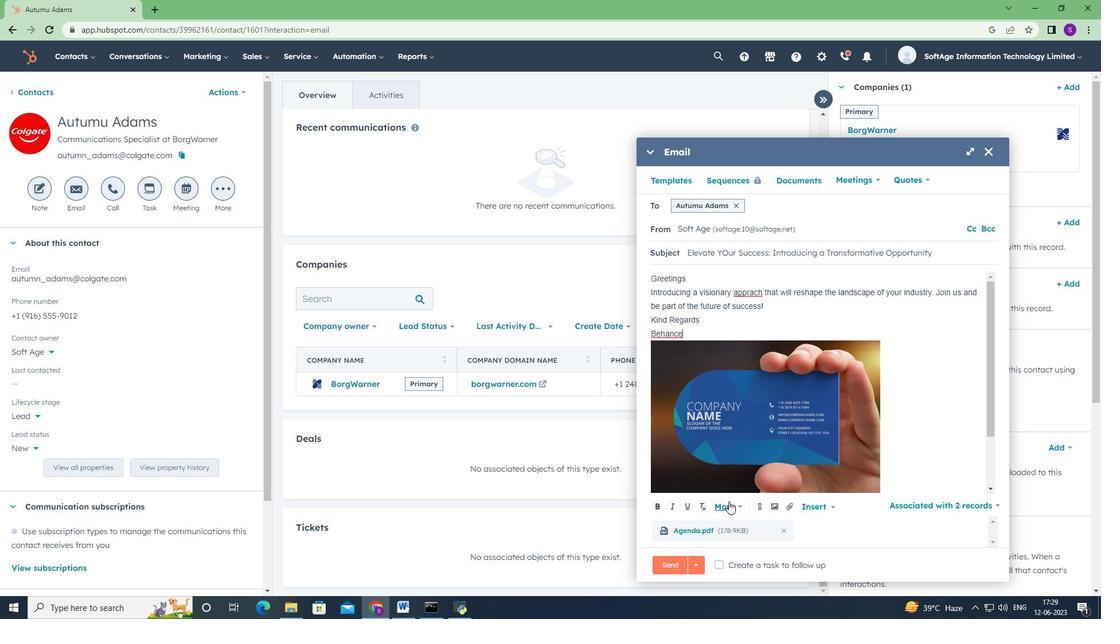 
Action: Mouse moved to (758, 503)
Screenshot: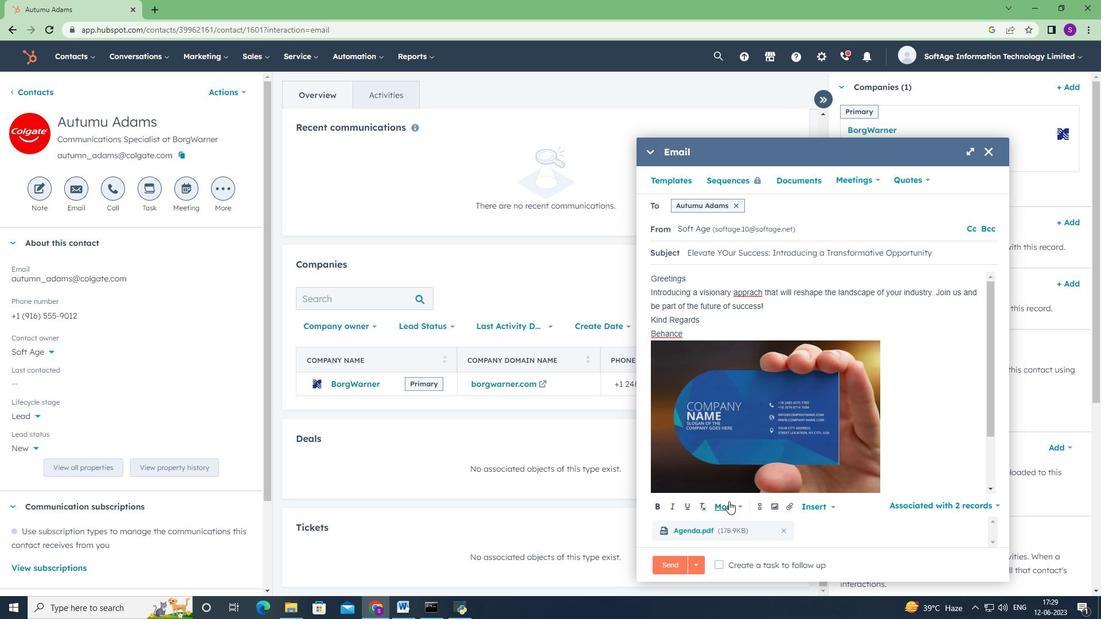 
Action: Mouse pressed left at (758, 503)
Screenshot: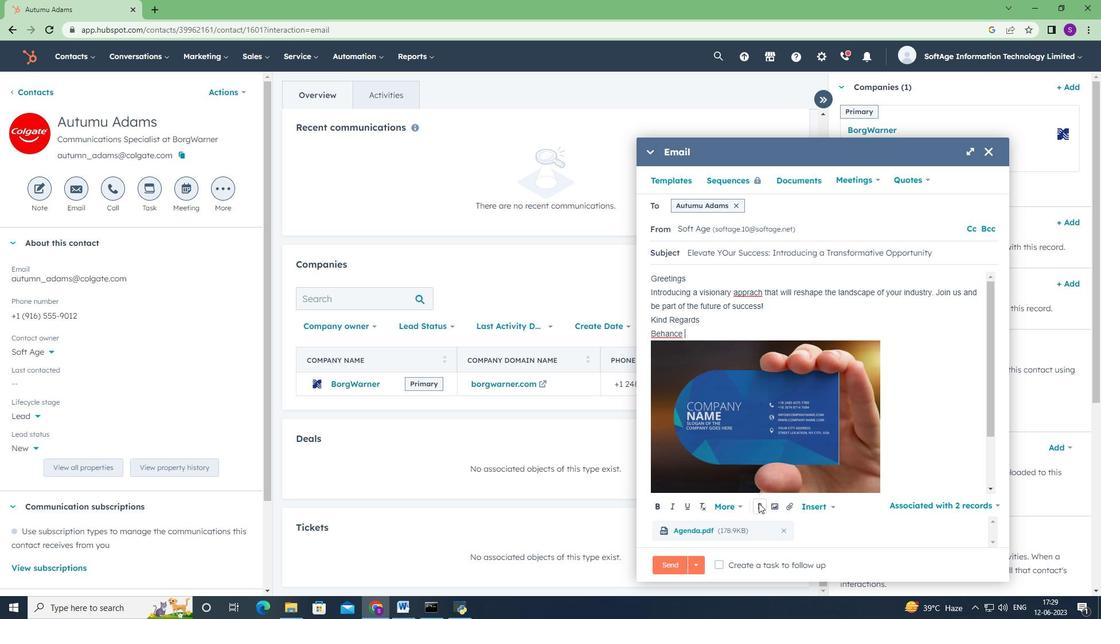 
Action: Key pressed www.behance.net
Screenshot: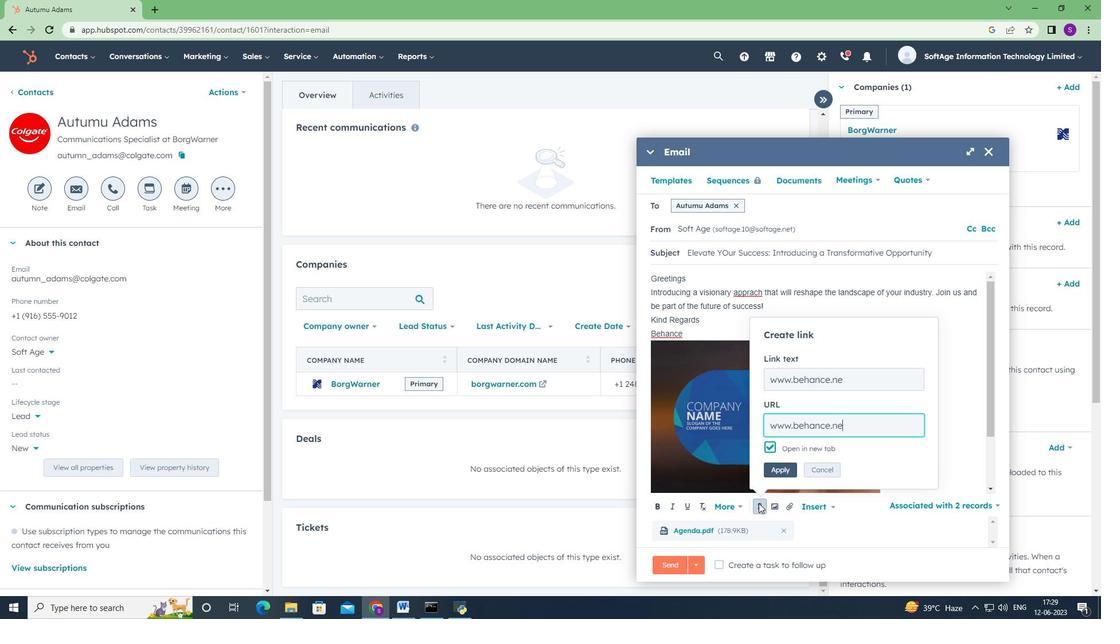 
Action: Mouse moved to (782, 469)
Screenshot: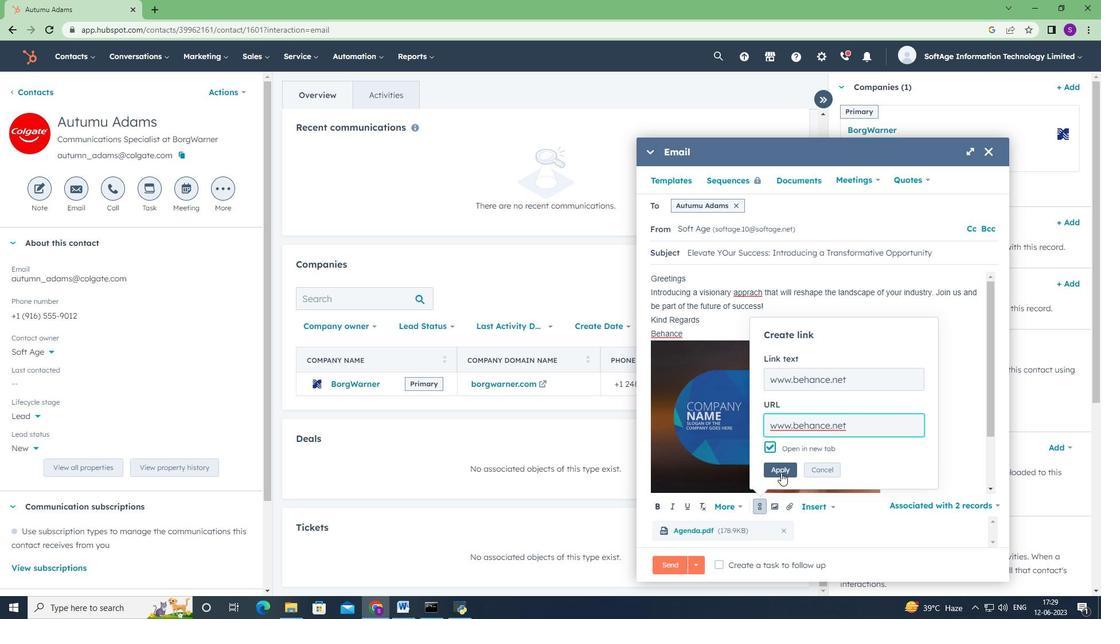 
Action: Mouse pressed left at (782, 469)
Screenshot: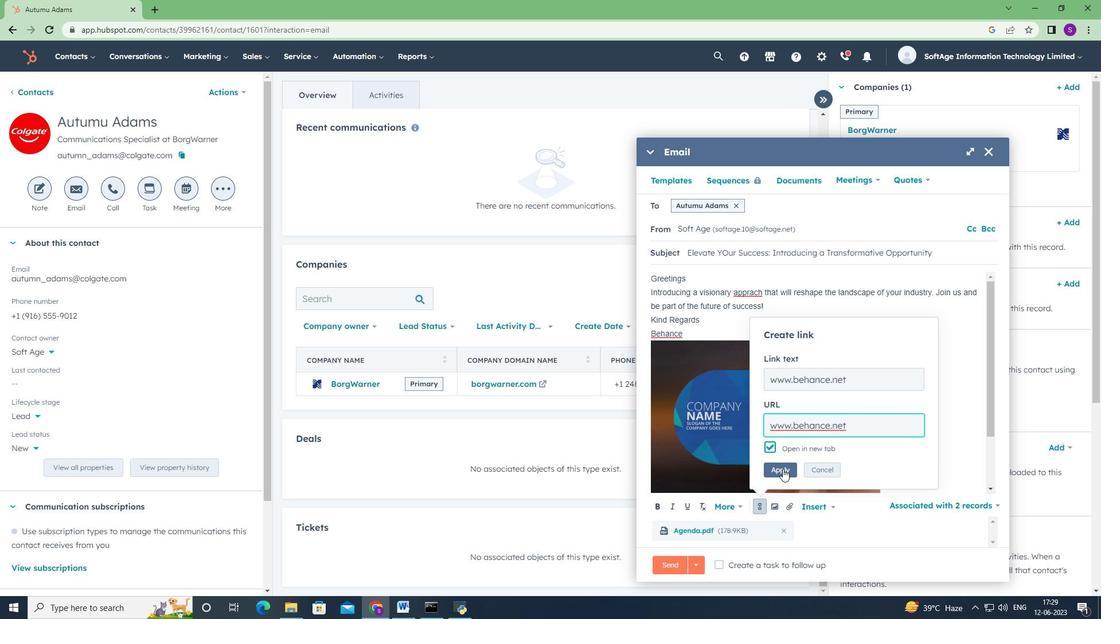 
Action: Mouse moved to (725, 564)
Screenshot: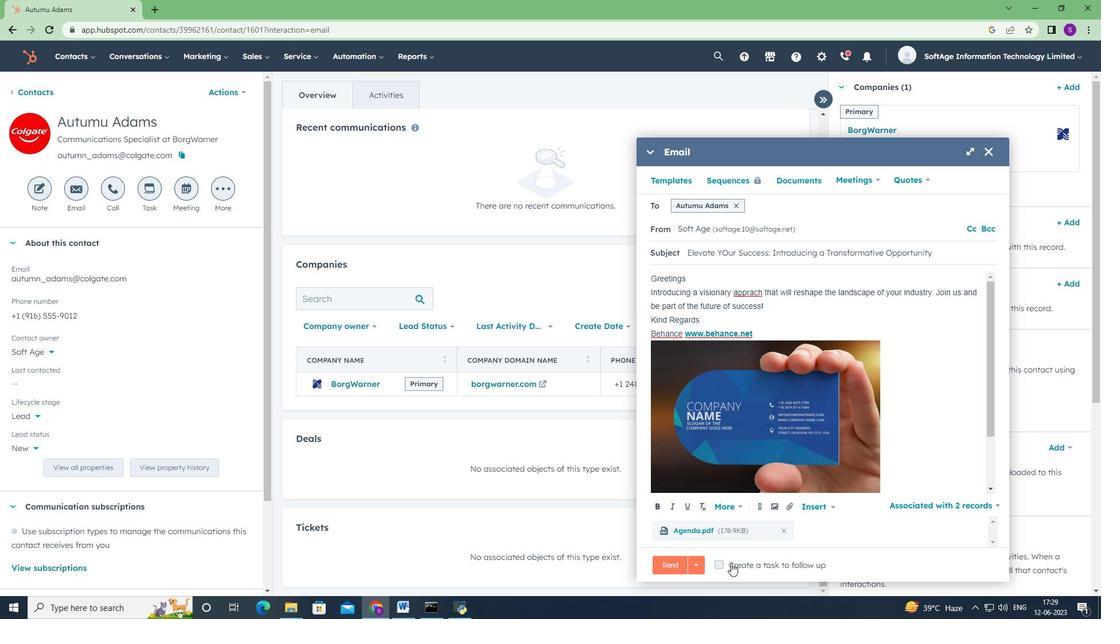 
Action: Mouse pressed left at (725, 564)
Screenshot: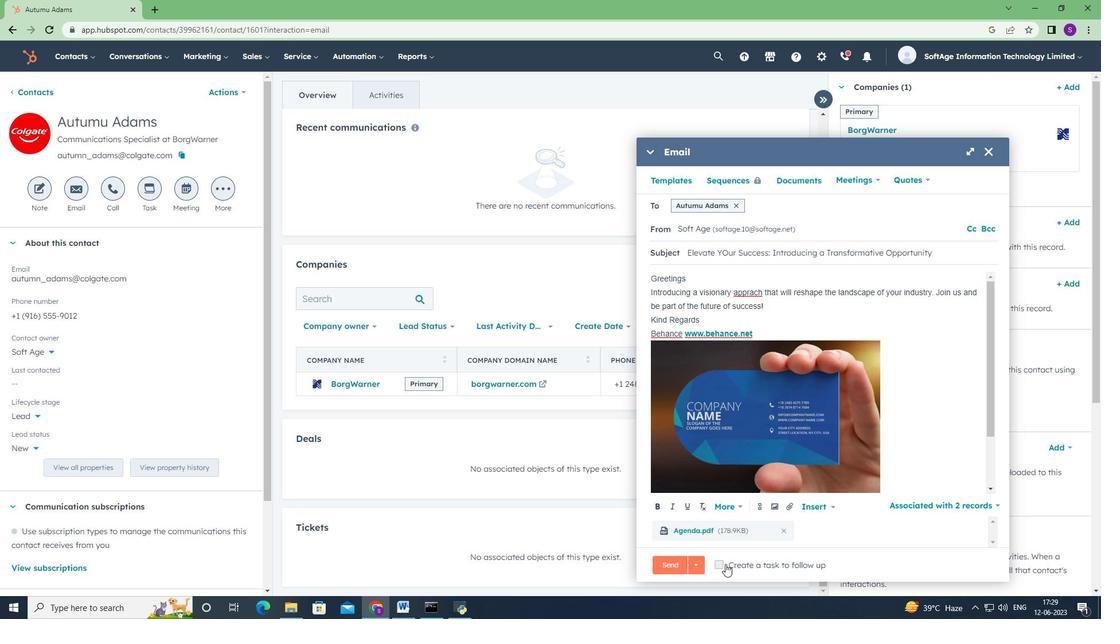 
Action: Mouse moved to (879, 565)
Screenshot: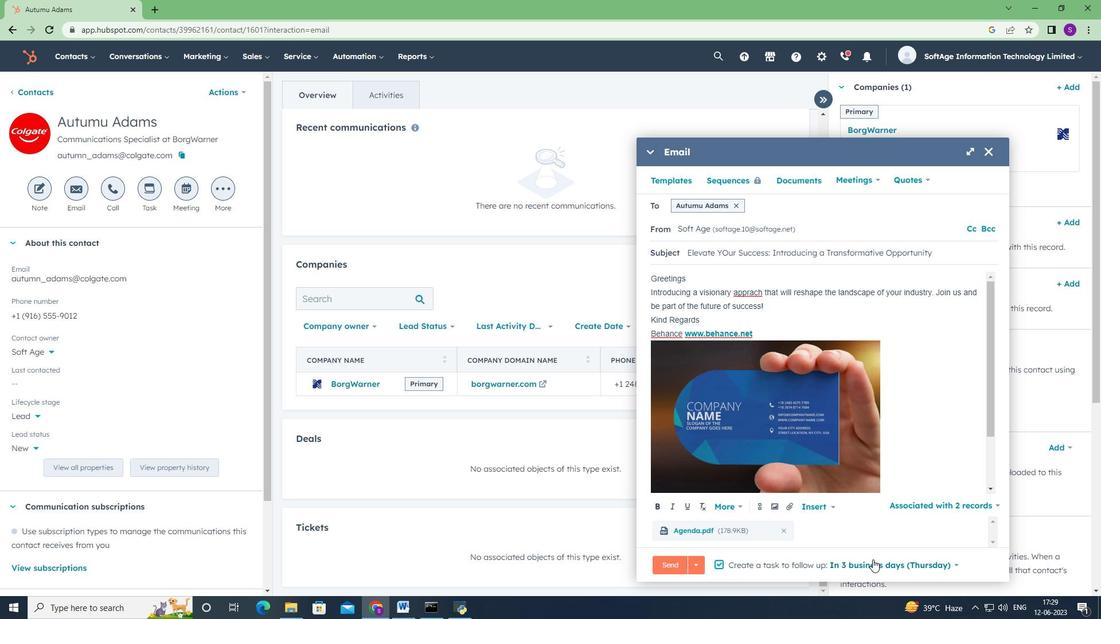 
Action: Mouse pressed left at (879, 565)
Screenshot: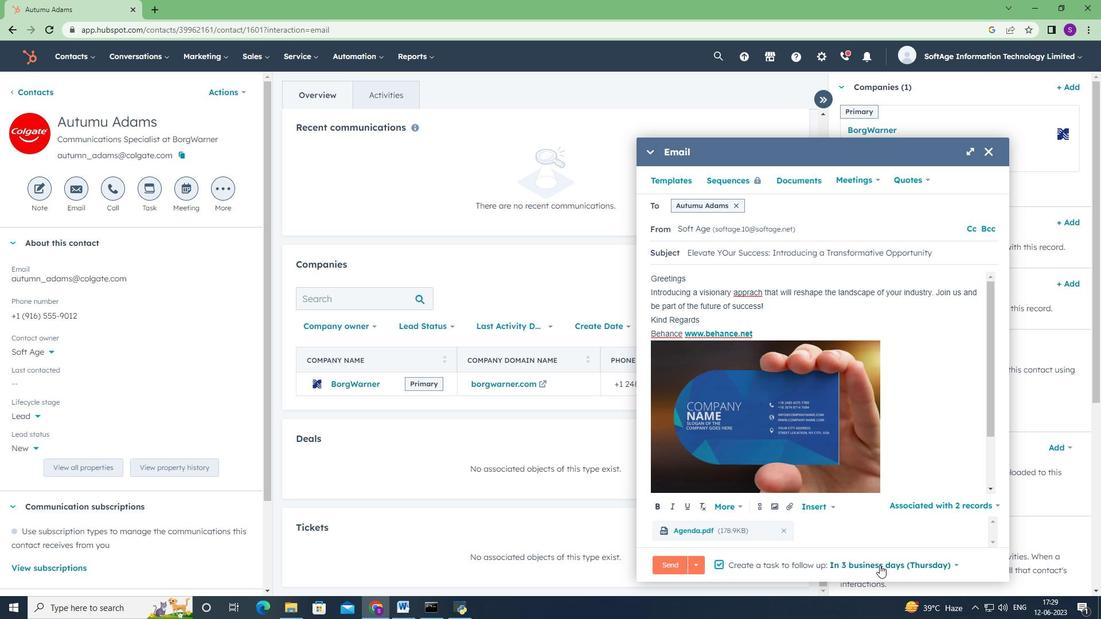 
Action: Mouse moved to (852, 481)
Screenshot: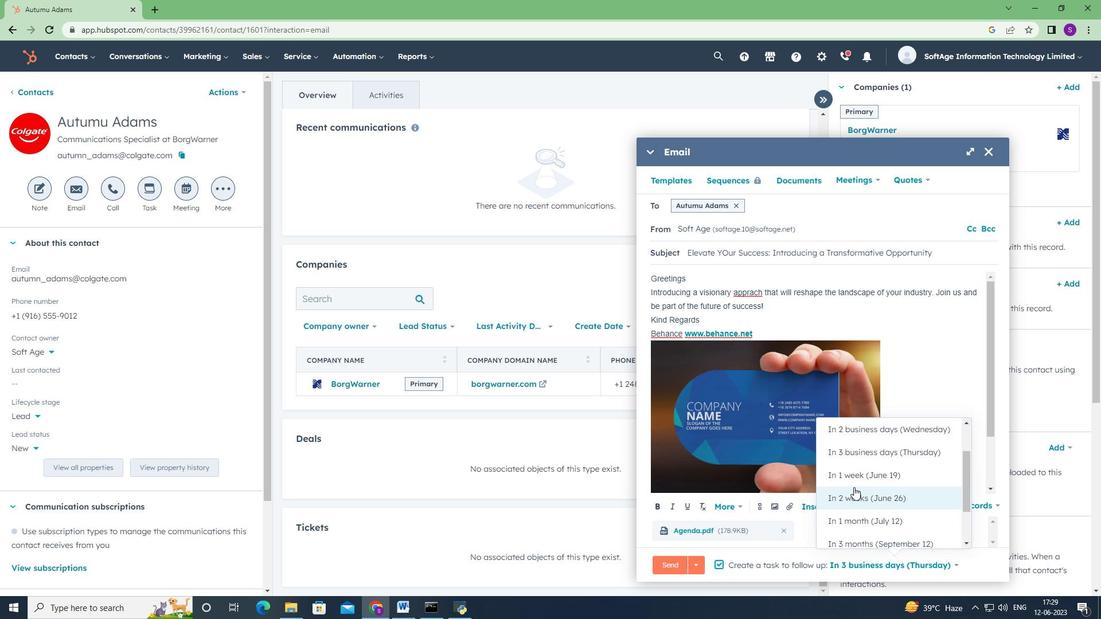 
Action: Mouse pressed left at (852, 481)
Screenshot: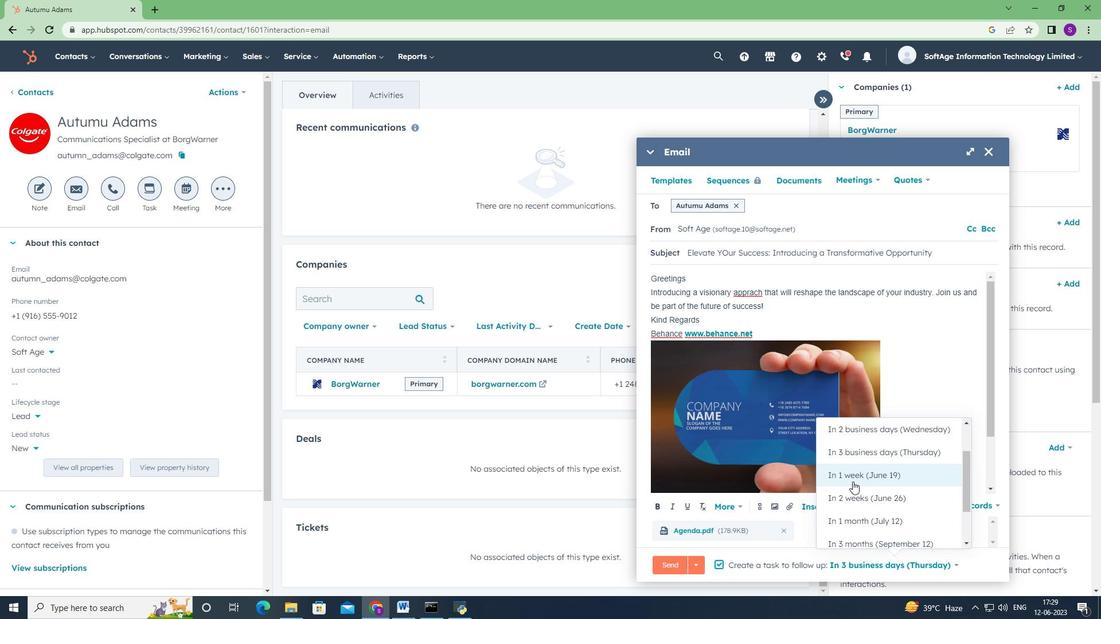 
Action: Mouse moved to (664, 560)
Screenshot: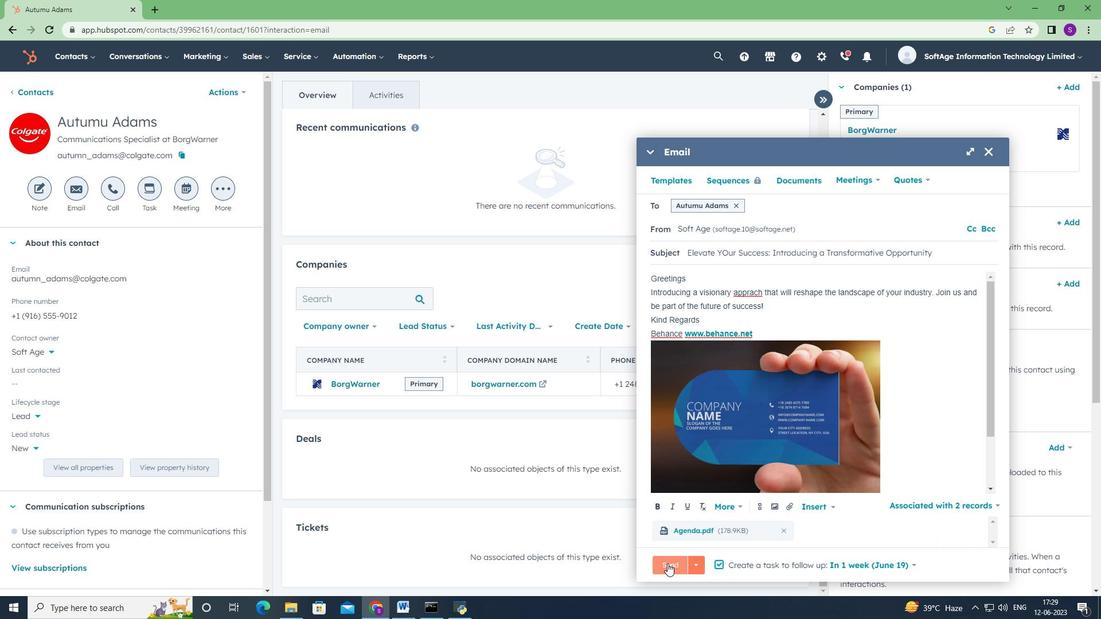 
Action: Mouse pressed left at (664, 560)
Screenshot: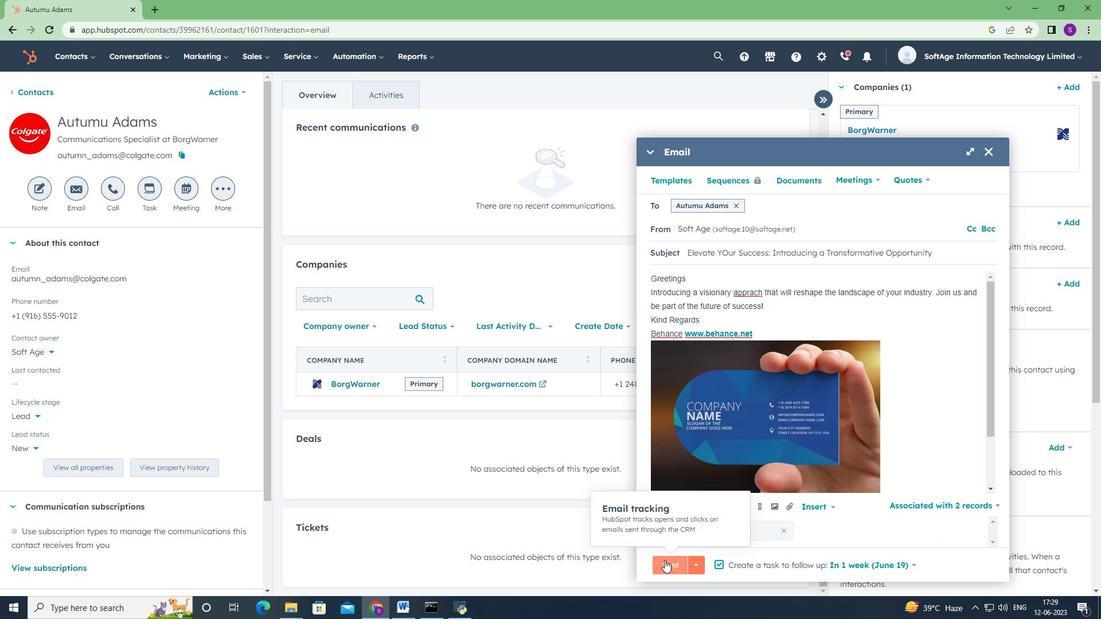 
Action: Mouse moved to (116, 139)
Screenshot: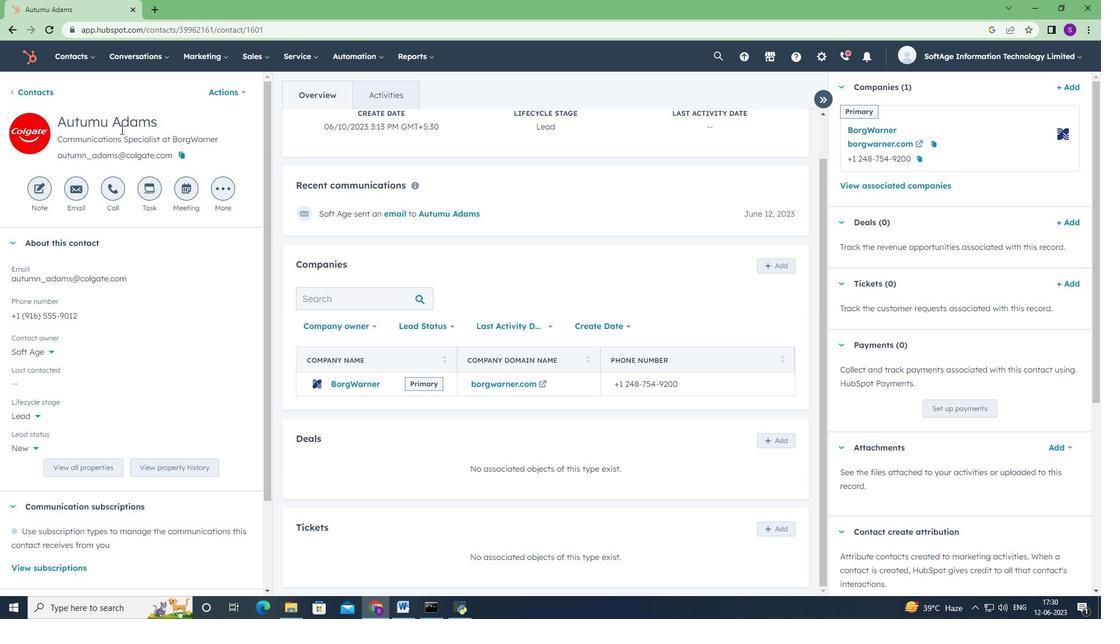 
